 Task: Create a due date automation trigger when advanced on, on the wednesday after a card is due add dates due next month at 11:00 AM.
Action: Mouse moved to (1260, 98)
Screenshot: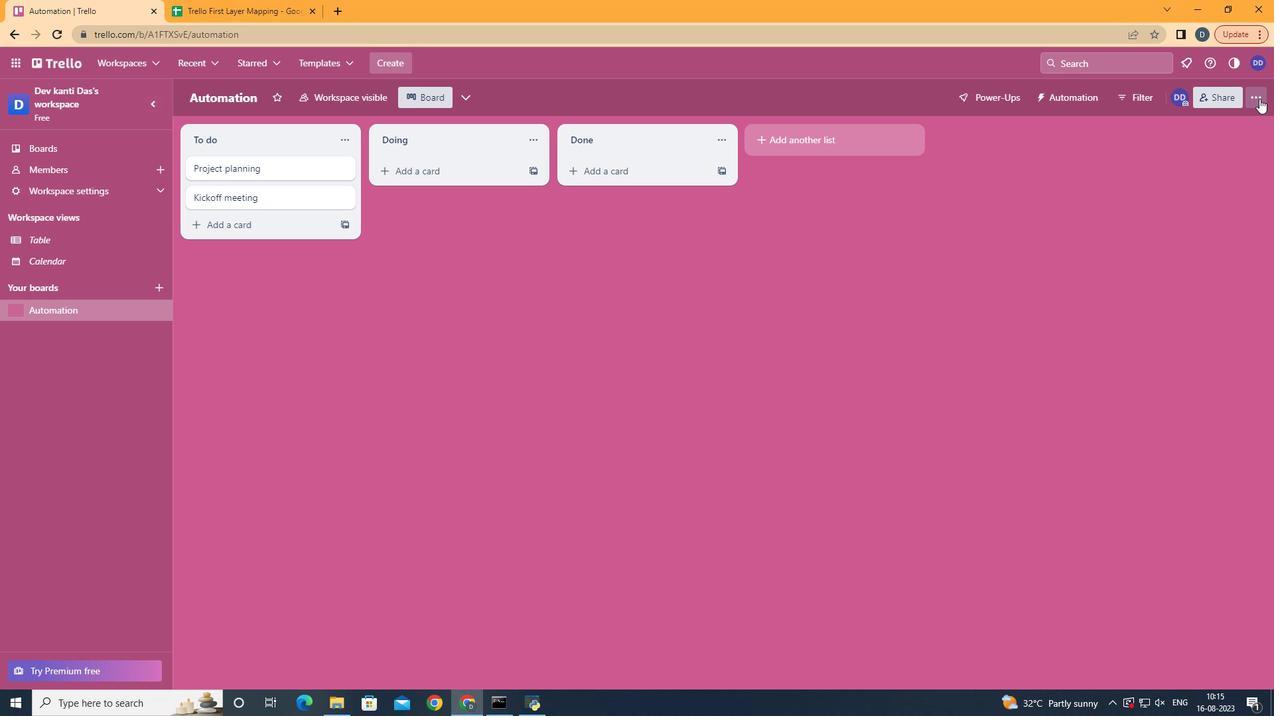 
Action: Mouse pressed left at (1260, 98)
Screenshot: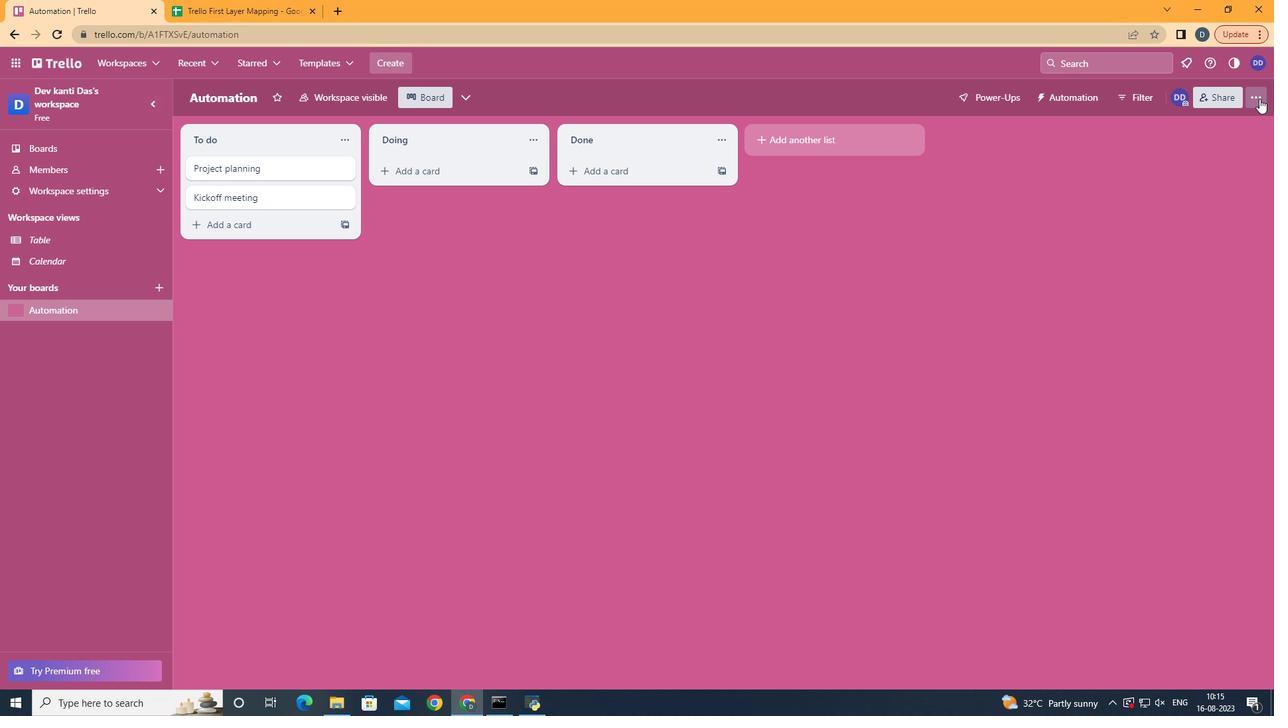 
Action: Mouse moved to (1177, 280)
Screenshot: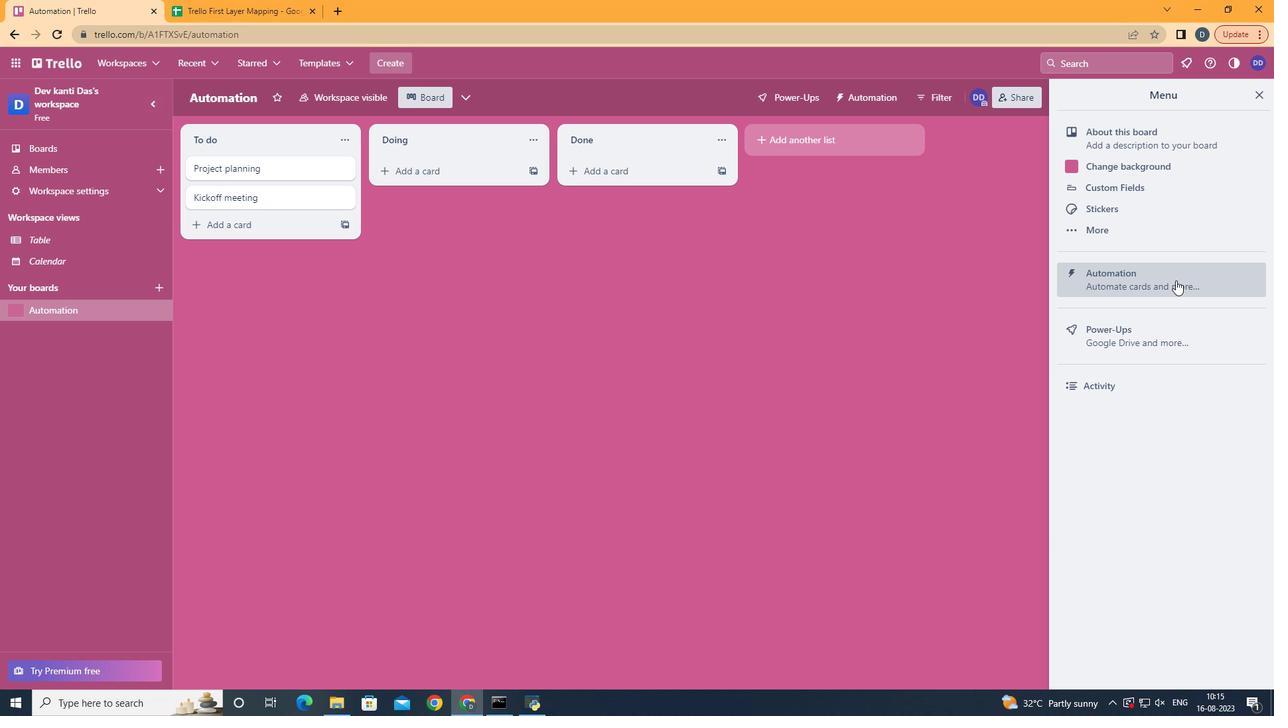 
Action: Mouse pressed left at (1177, 280)
Screenshot: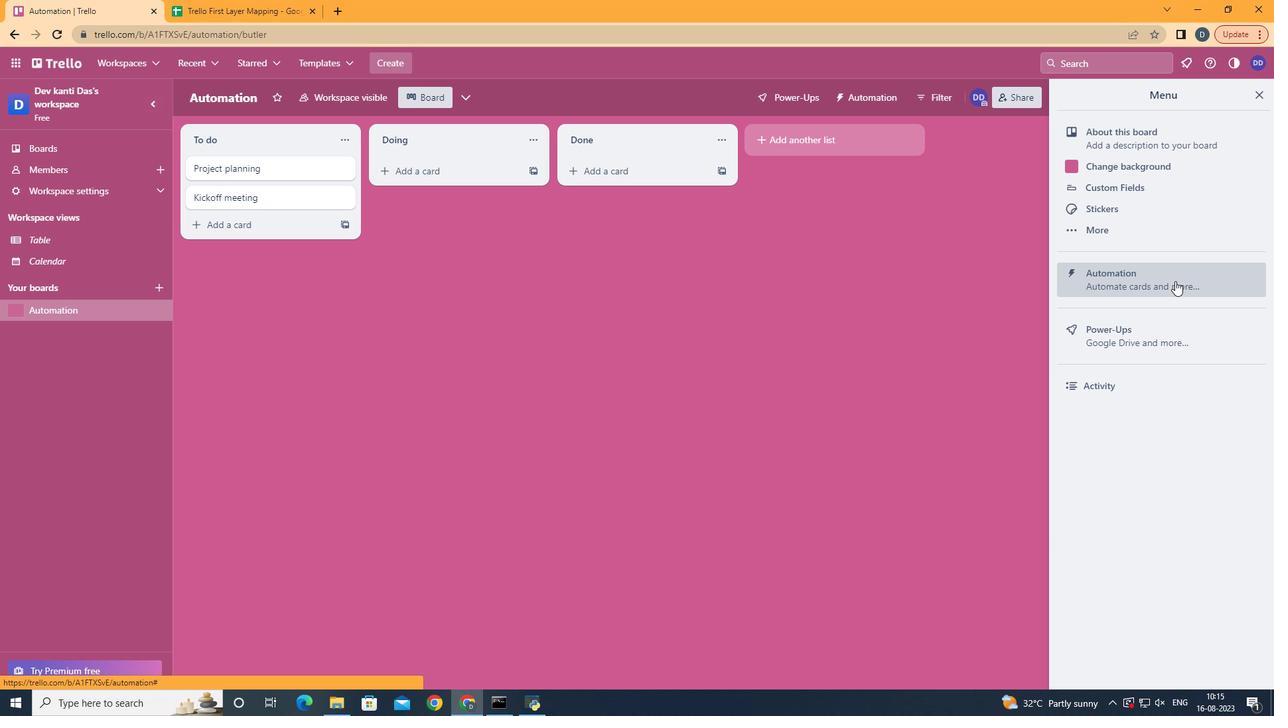 
Action: Mouse moved to (255, 264)
Screenshot: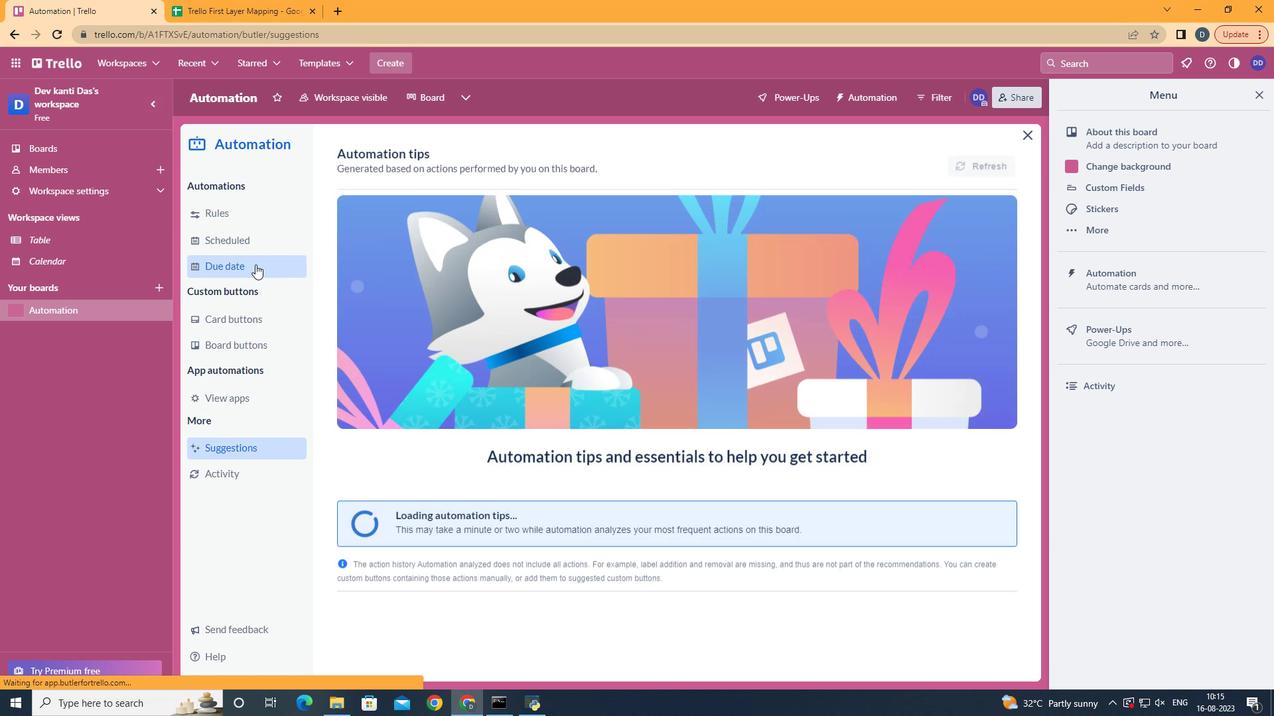 
Action: Mouse pressed left at (255, 264)
Screenshot: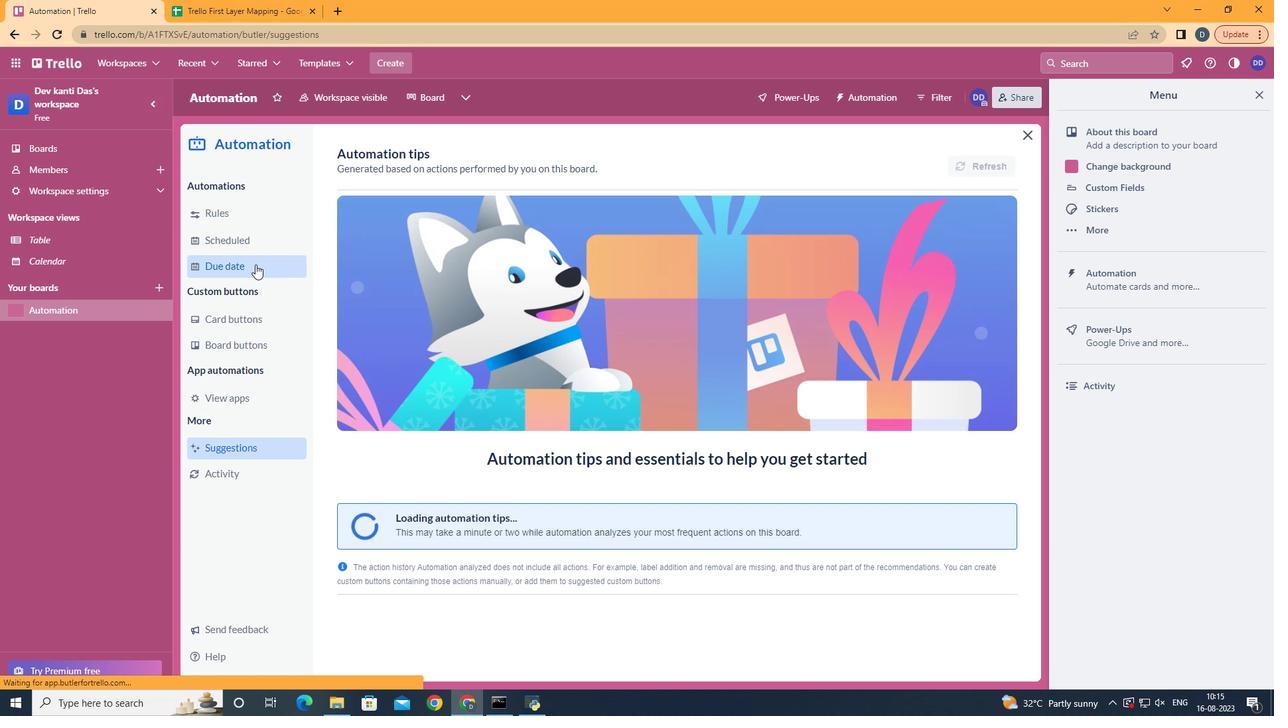 
Action: Mouse moved to (940, 158)
Screenshot: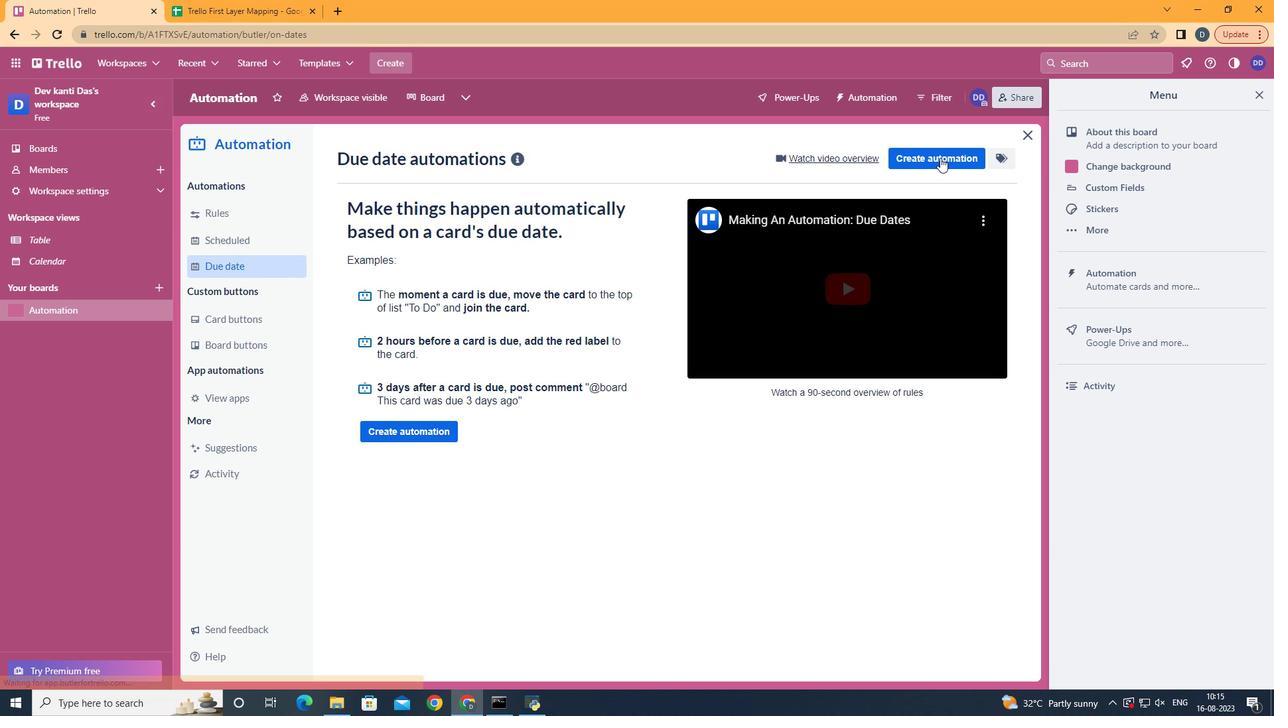 
Action: Mouse pressed left at (940, 158)
Screenshot: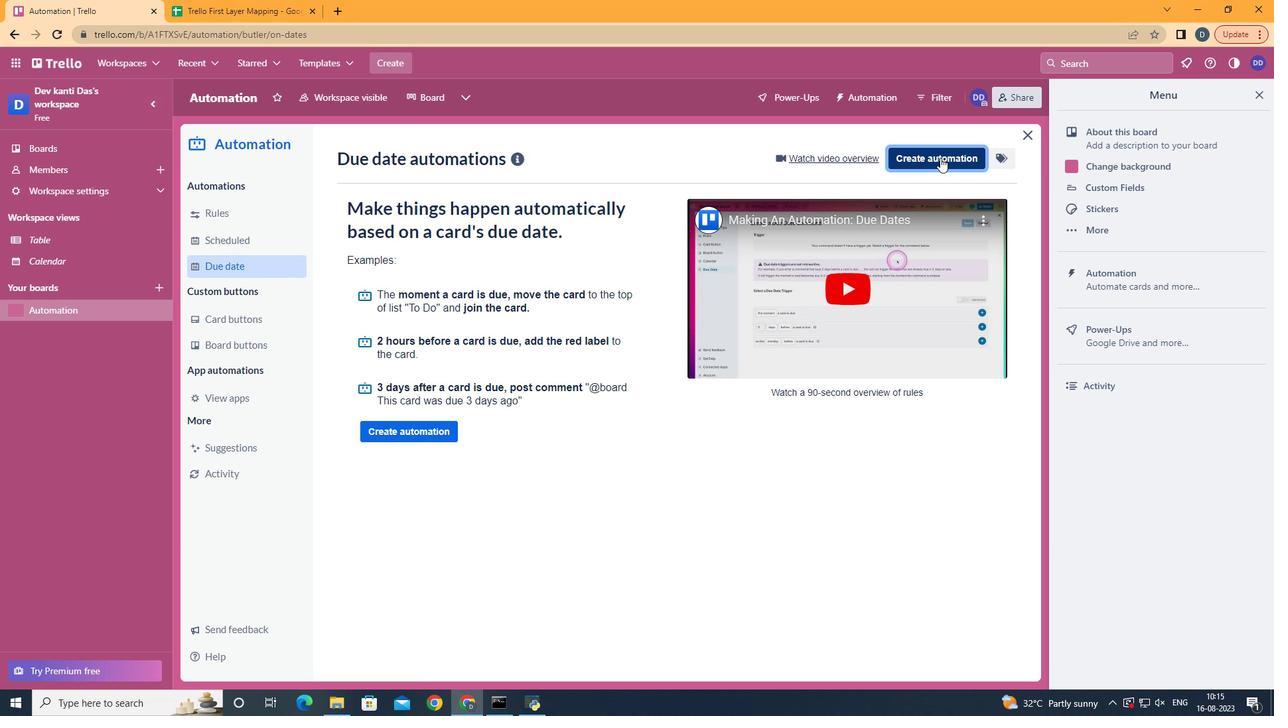 
Action: Mouse moved to (640, 282)
Screenshot: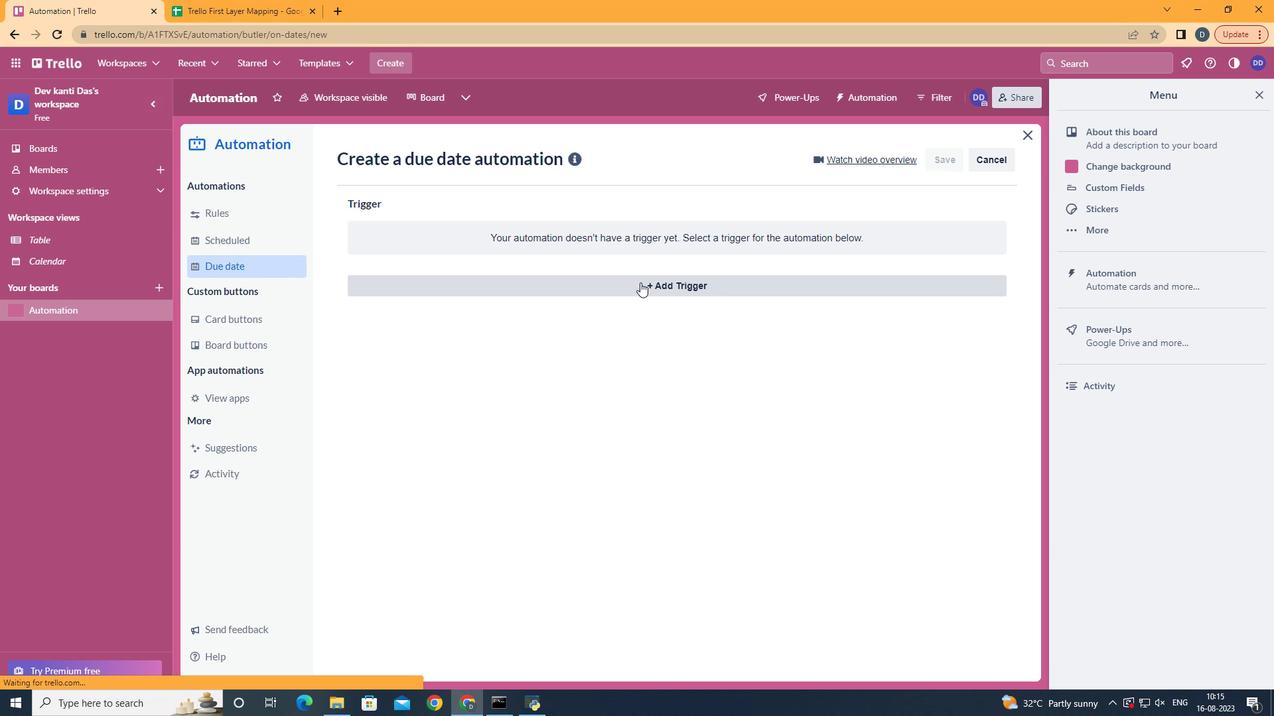 
Action: Mouse pressed left at (640, 282)
Screenshot: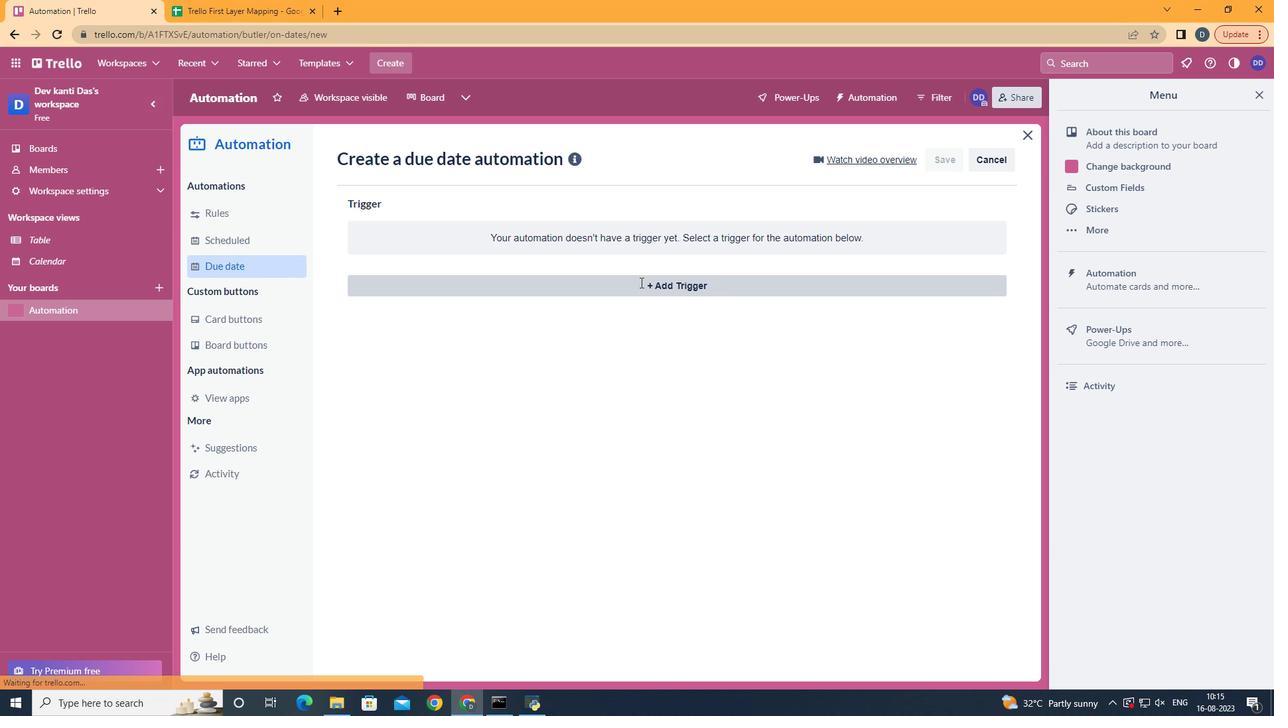 
Action: Mouse moved to (440, 398)
Screenshot: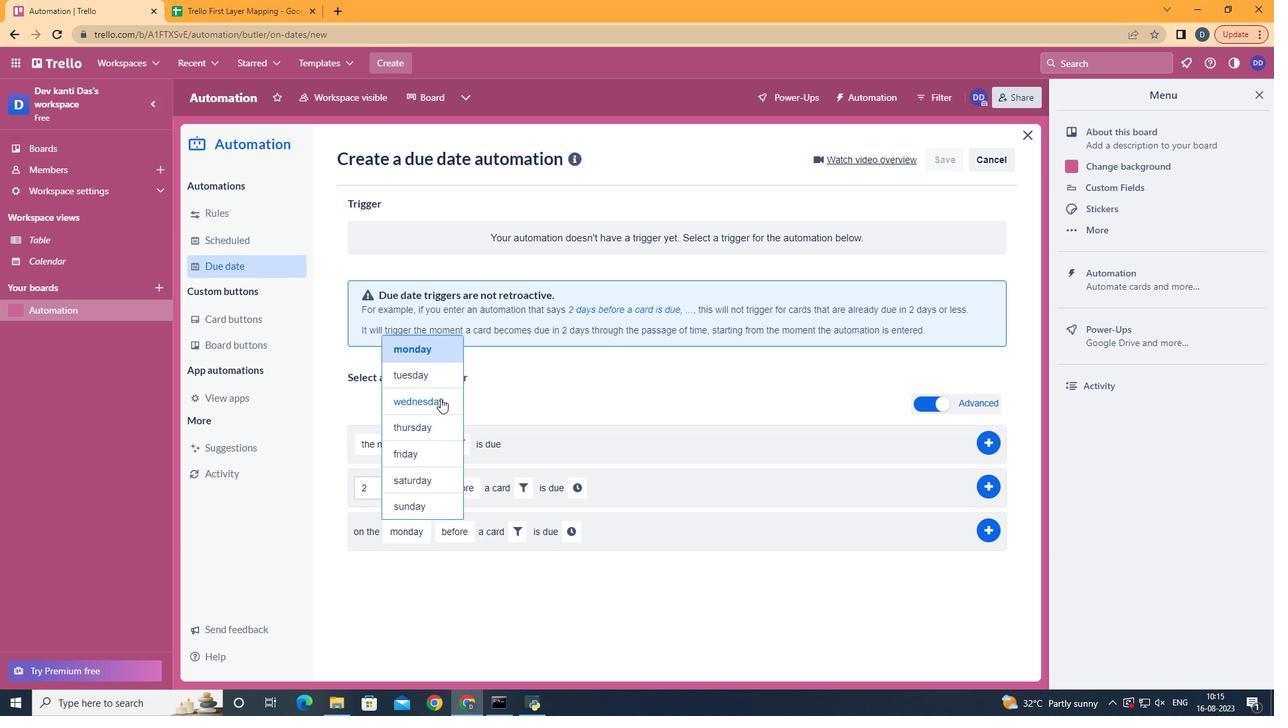 
Action: Mouse pressed left at (440, 398)
Screenshot: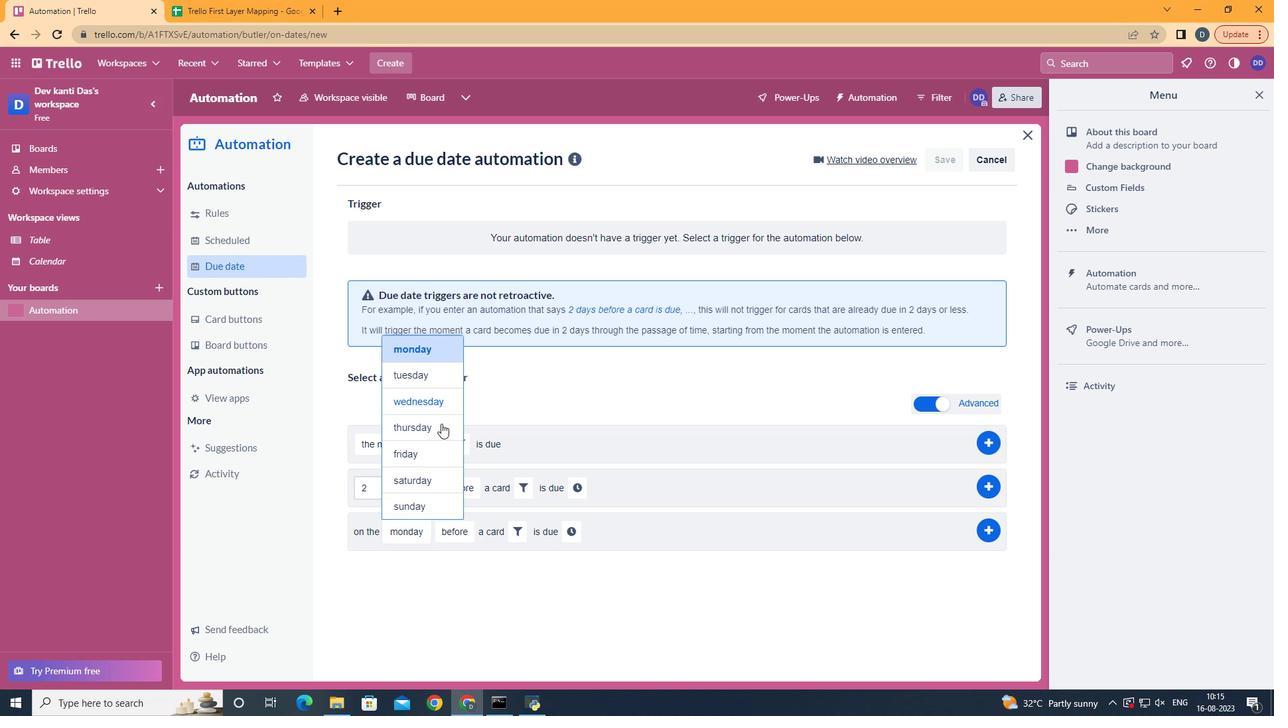
Action: Mouse moved to (492, 572)
Screenshot: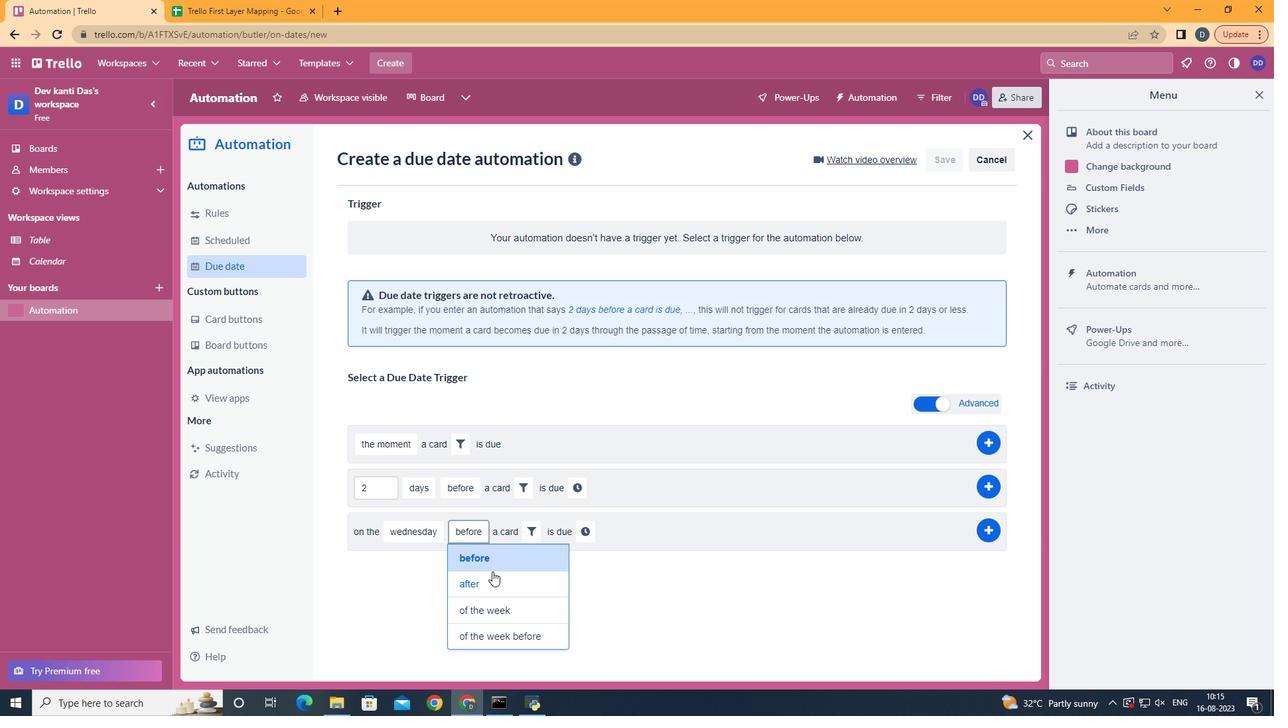 
Action: Mouse pressed left at (492, 572)
Screenshot: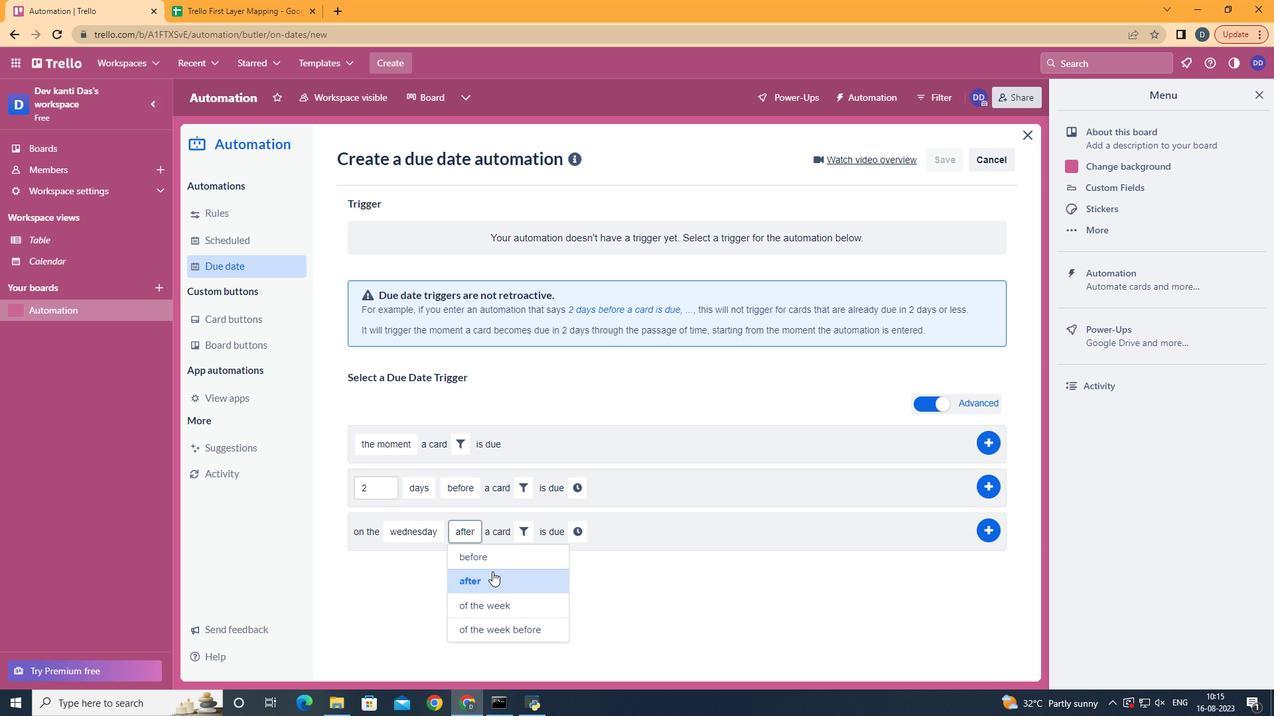 
Action: Mouse moved to (524, 530)
Screenshot: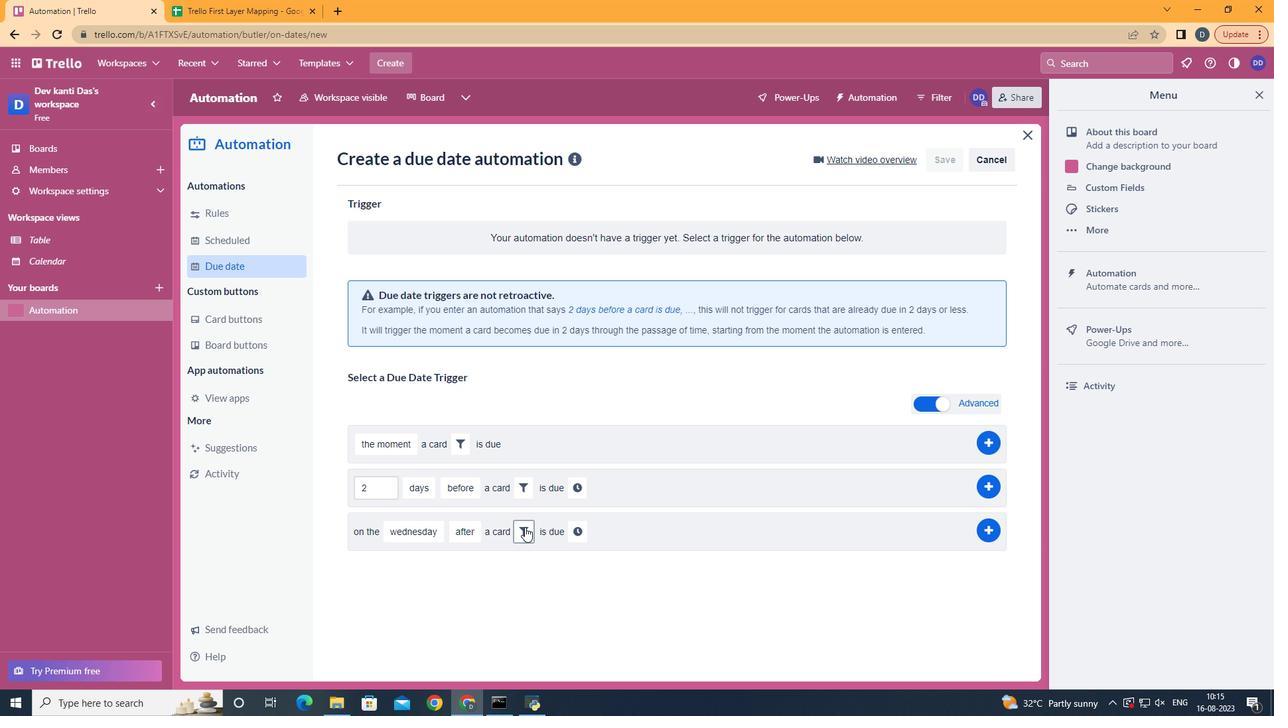 
Action: Mouse pressed left at (524, 530)
Screenshot: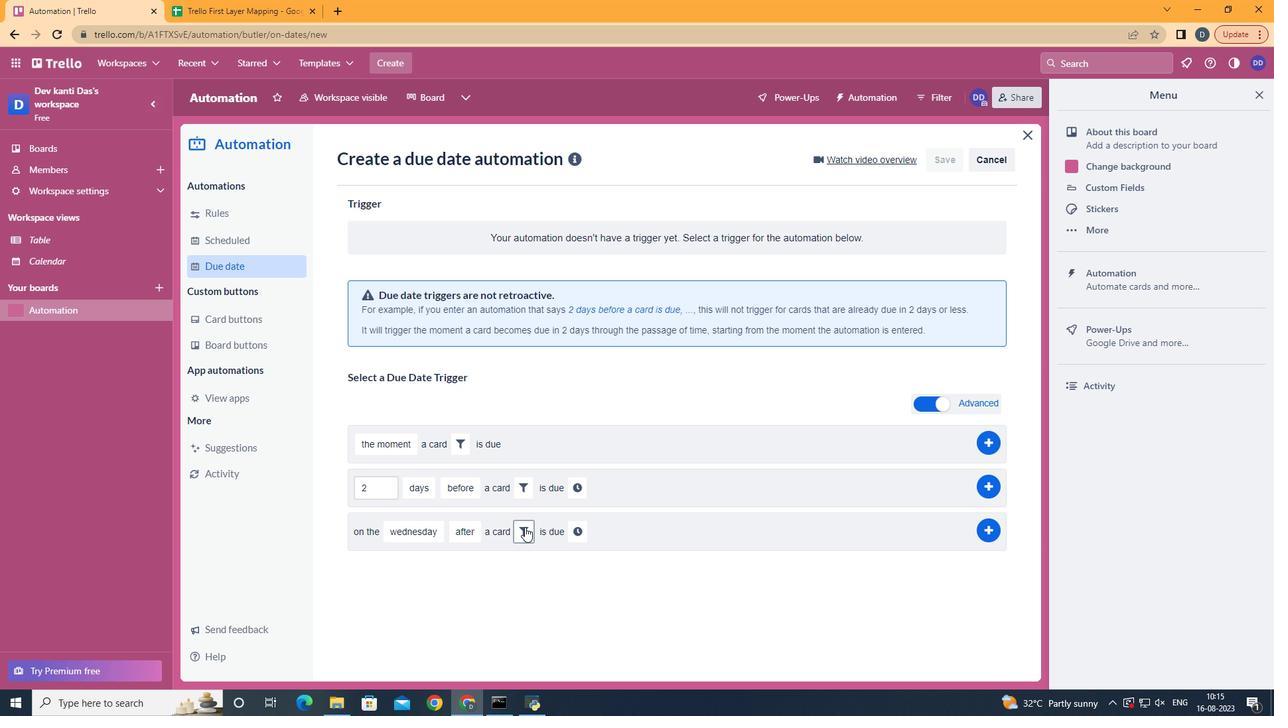 
Action: Mouse moved to (605, 567)
Screenshot: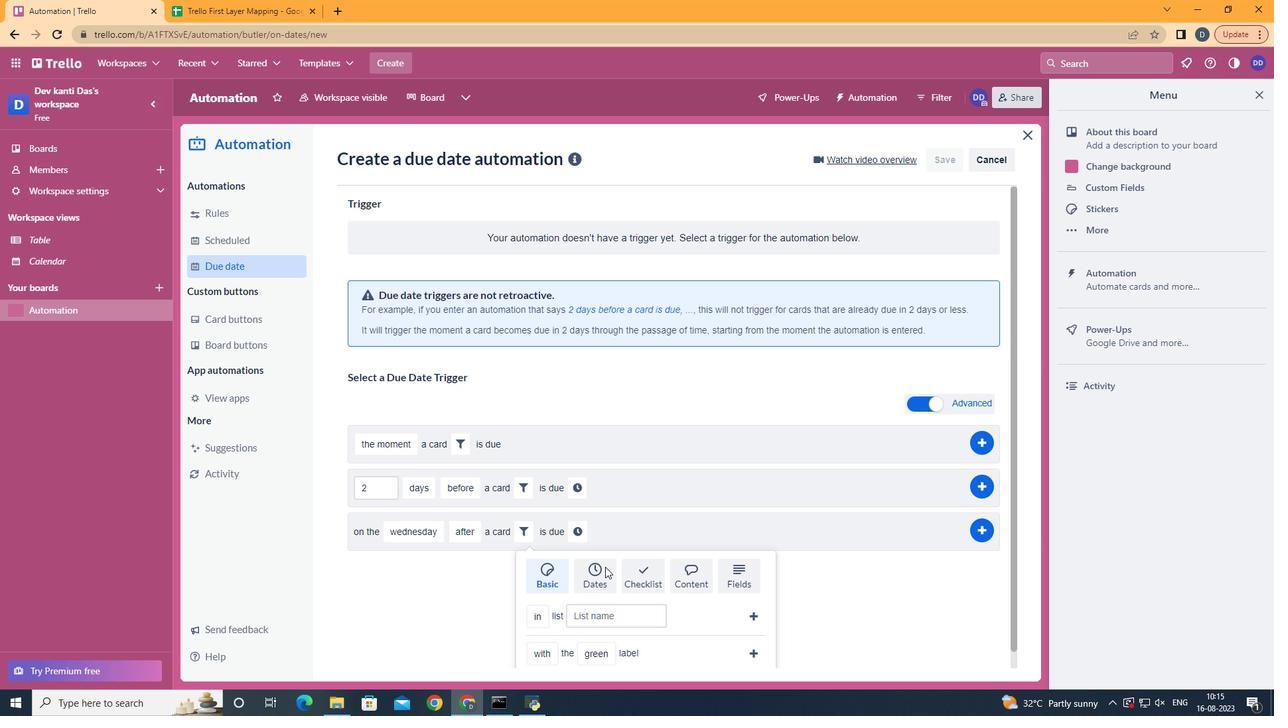 
Action: Mouse pressed left at (605, 567)
Screenshot: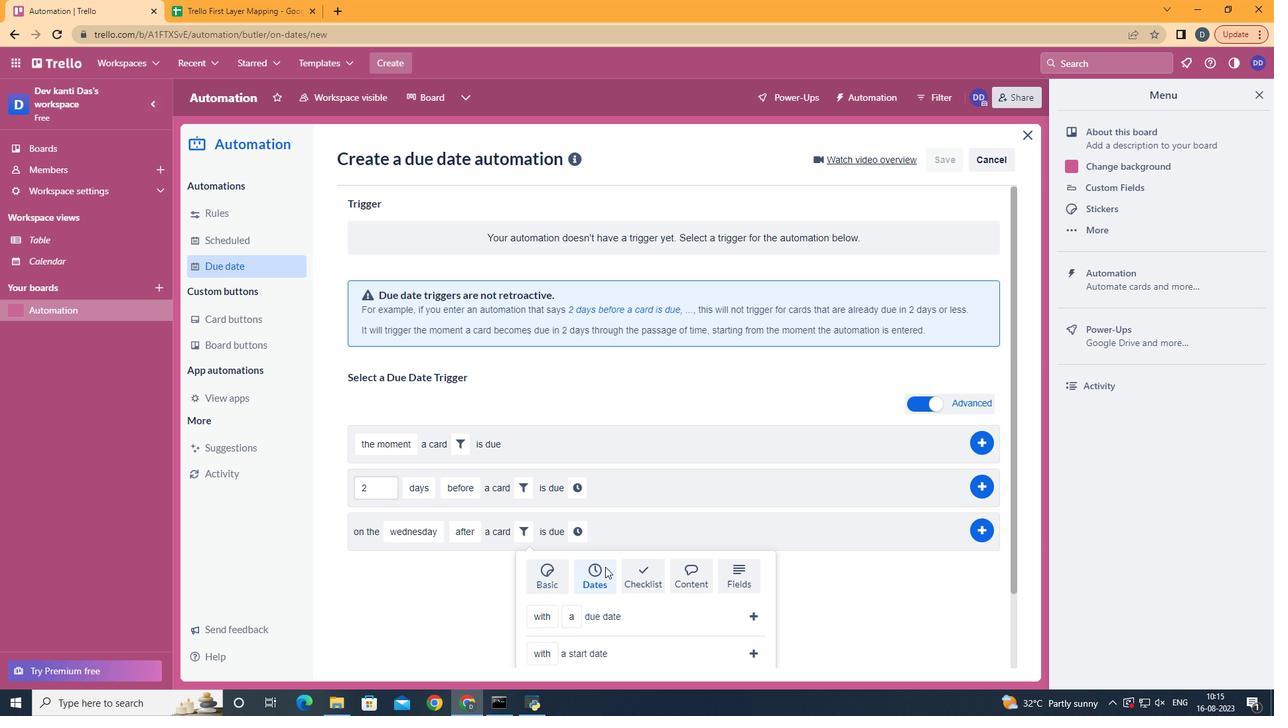
Action: Mouse scrolled (605, 566) with delta (0, 0)
Screenshot: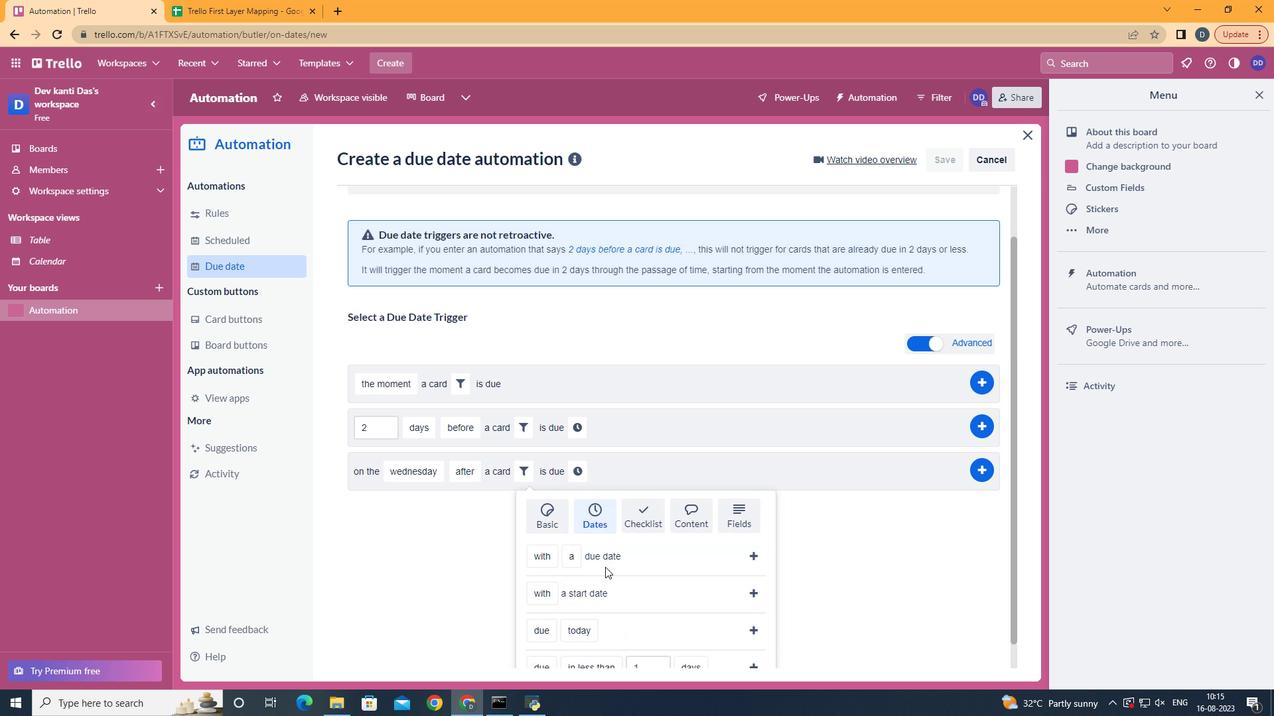 
Action: Mouse scrolled (605, 566) with delta (0, 0)
Screenshot: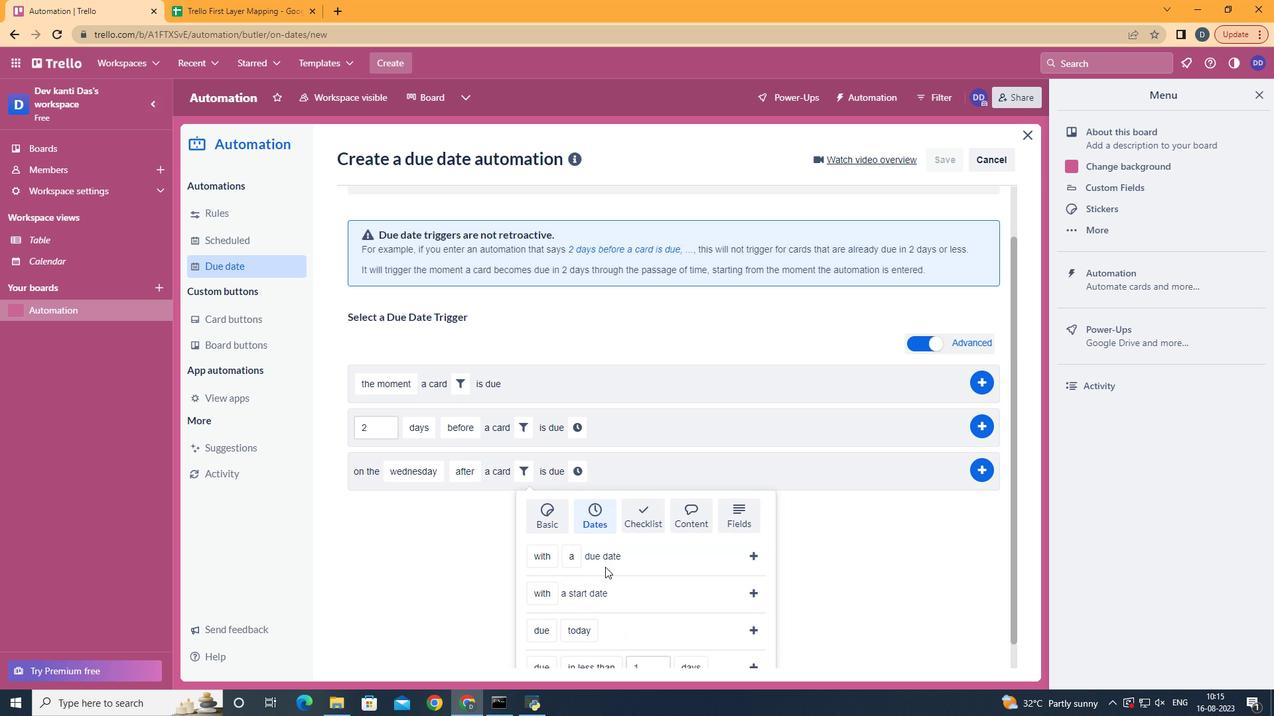 
Action: Mouse scrolled (605, 566) with delta (0, 0)
Screenshot: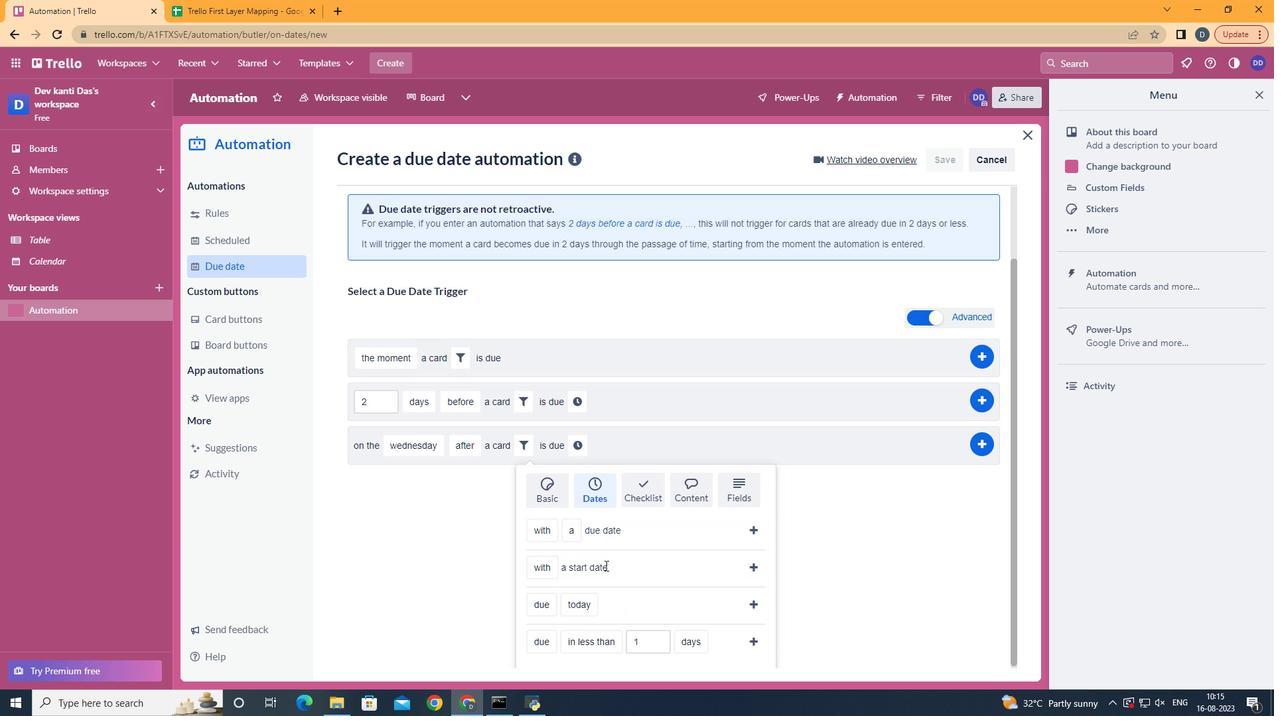 
Action: Mouse scrolled (605, 566) with delta (0, 0)
Screenshot: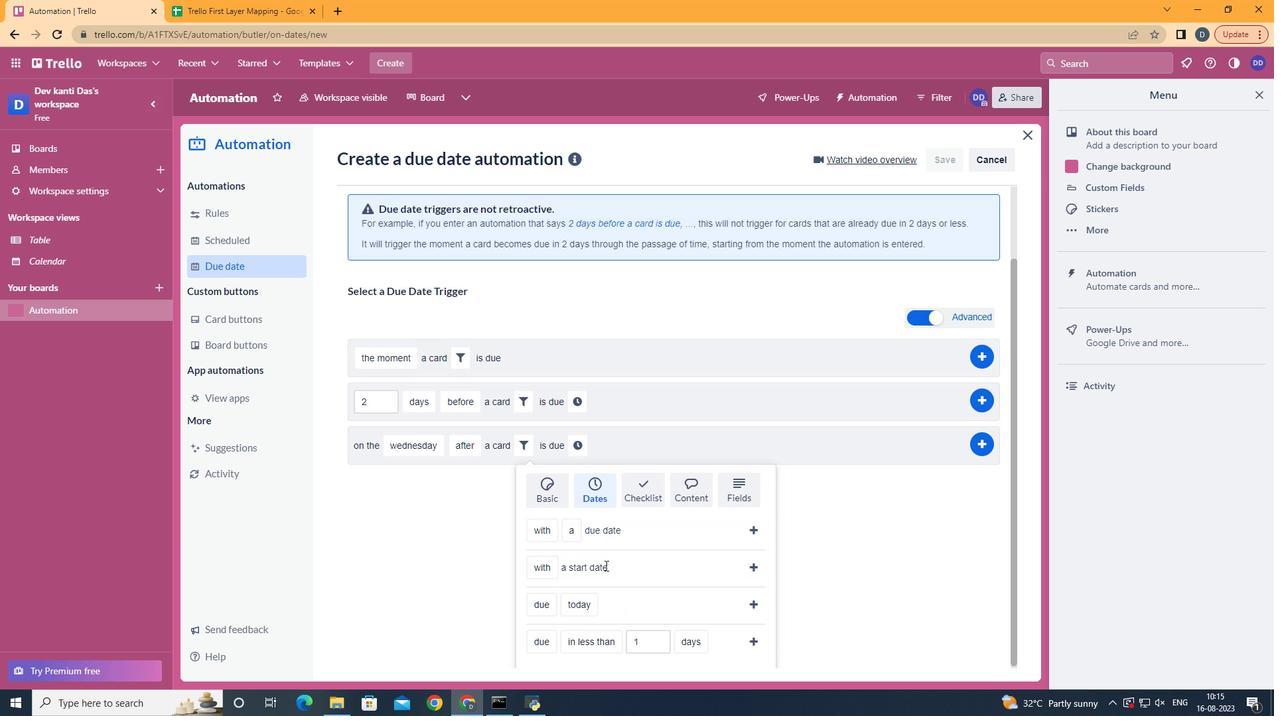 
Action: Mouse moved to (588, 580)
Screenshot: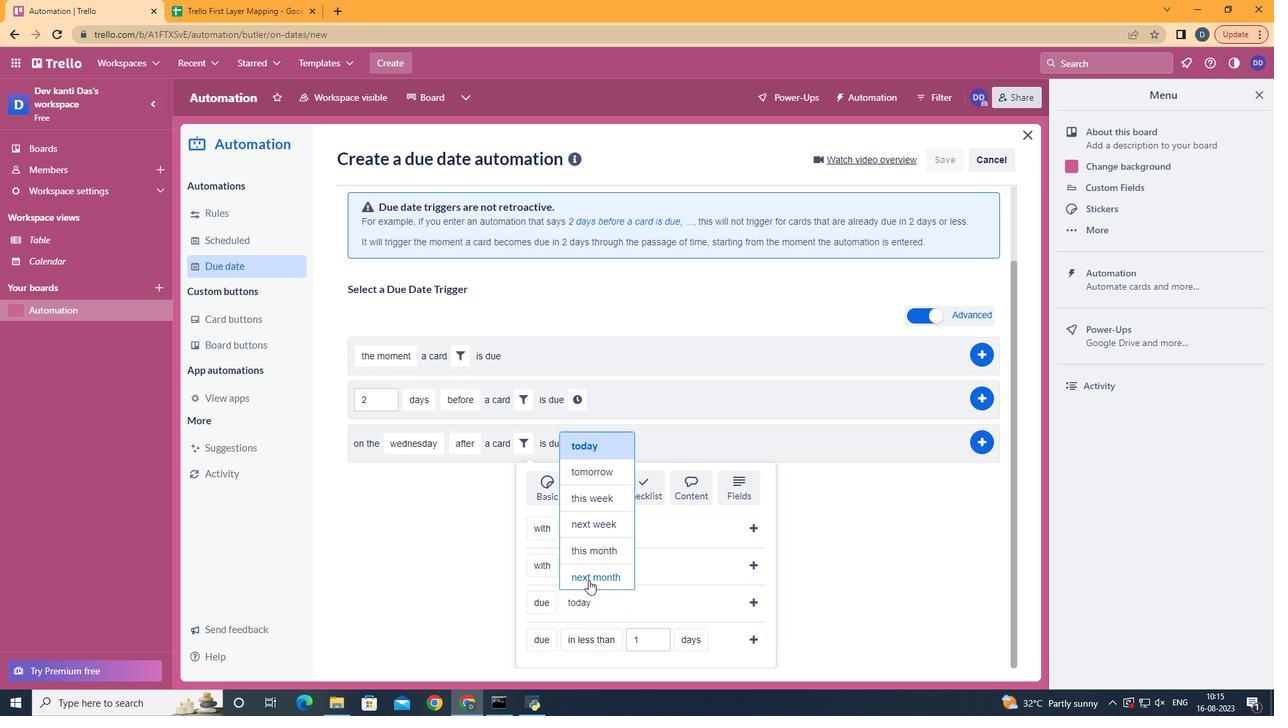 
Action: Mouse pressed left at (588, 580)
Screenshot: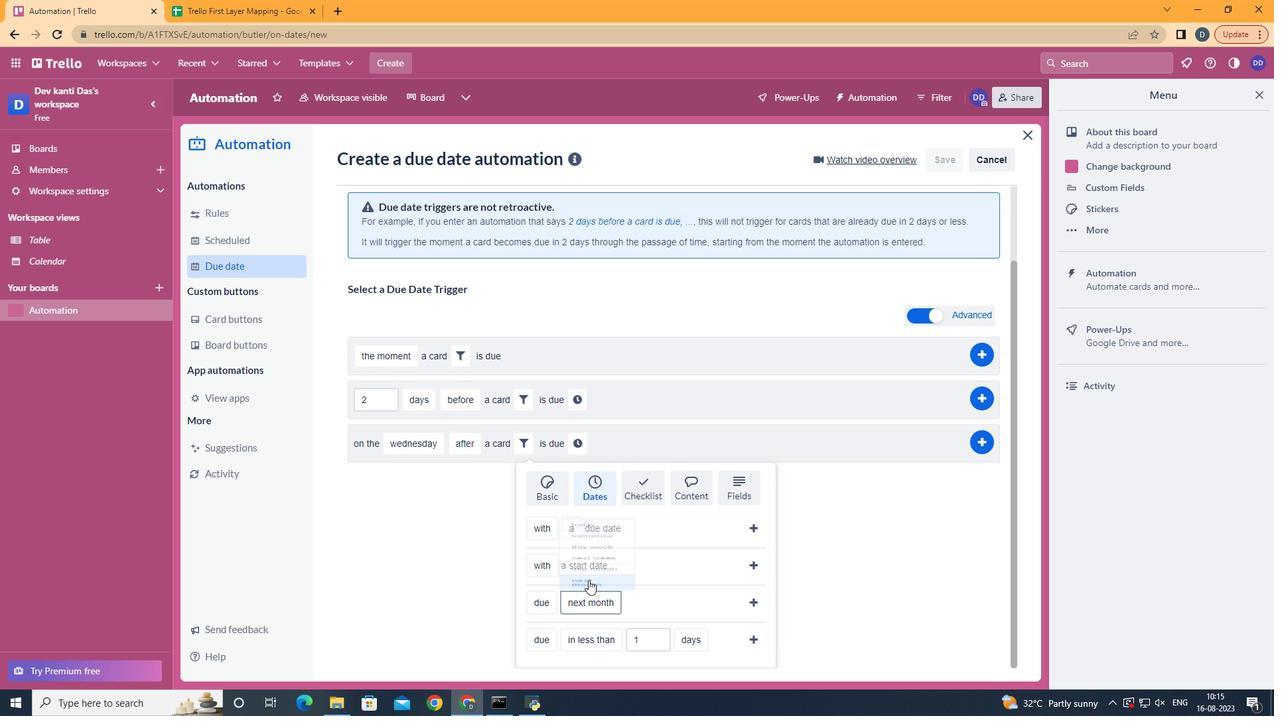 
Action: Mouse moved to (753, 598)
Screenshot: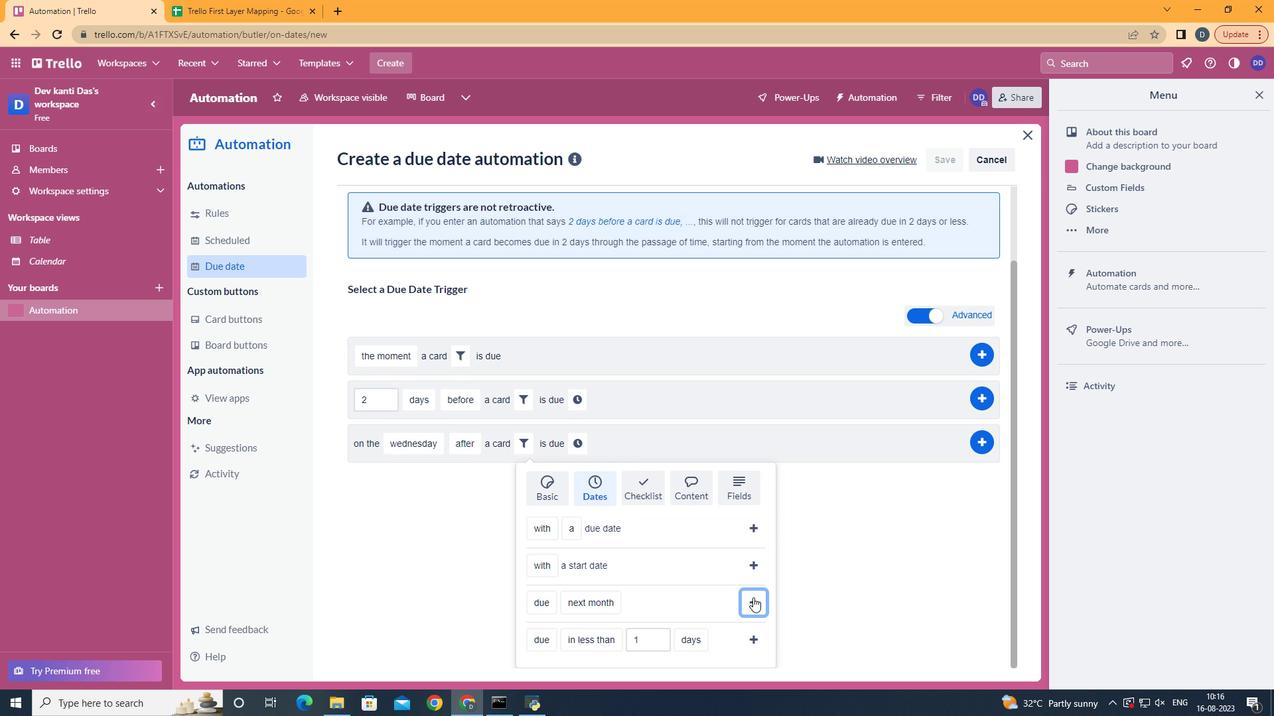 
Action: Mouse pressed left at (753, 598)
Screenshot: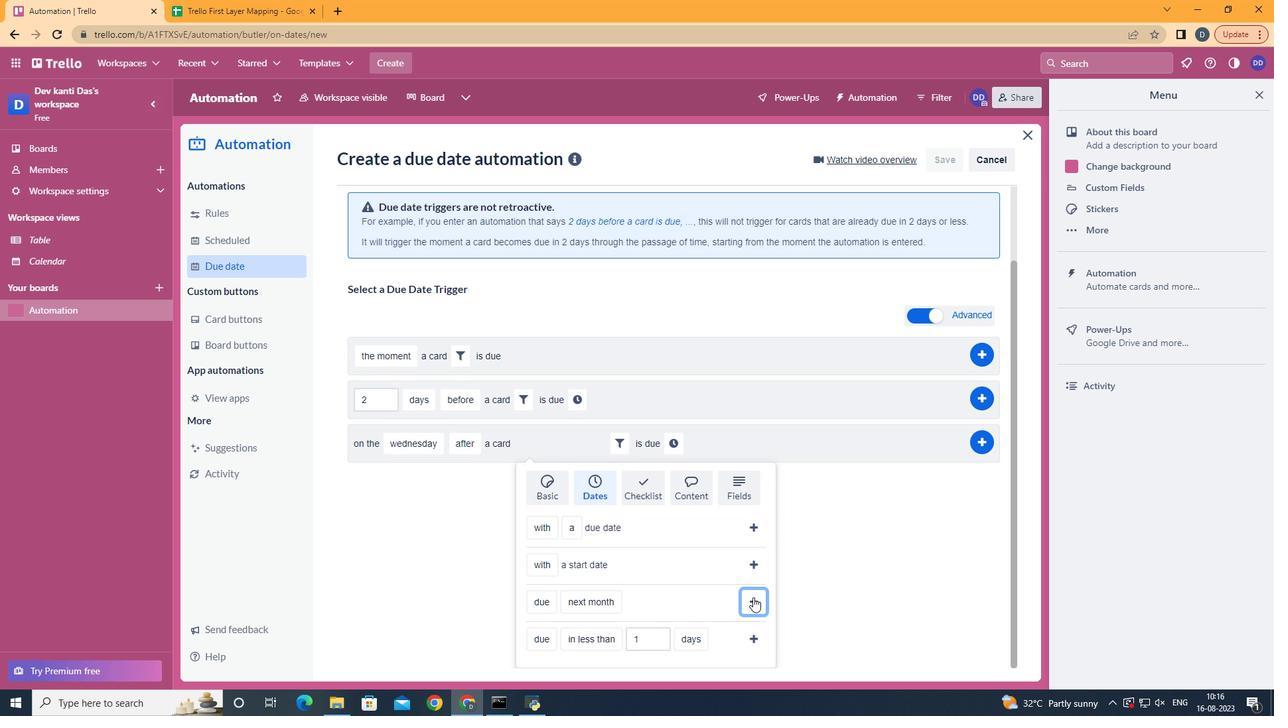 
Action: Mouse moved to (681, 531)
Screenshot: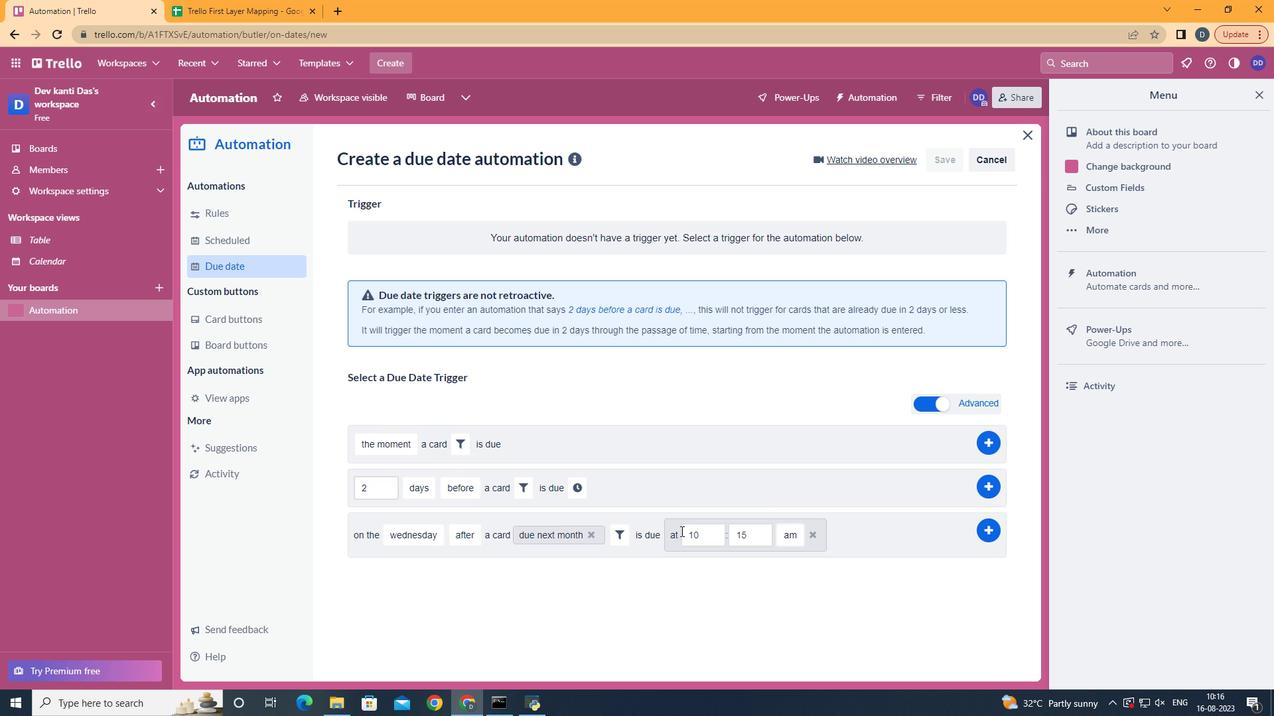 
Action: Mouse pressed left at (681, 531)
Screenshot: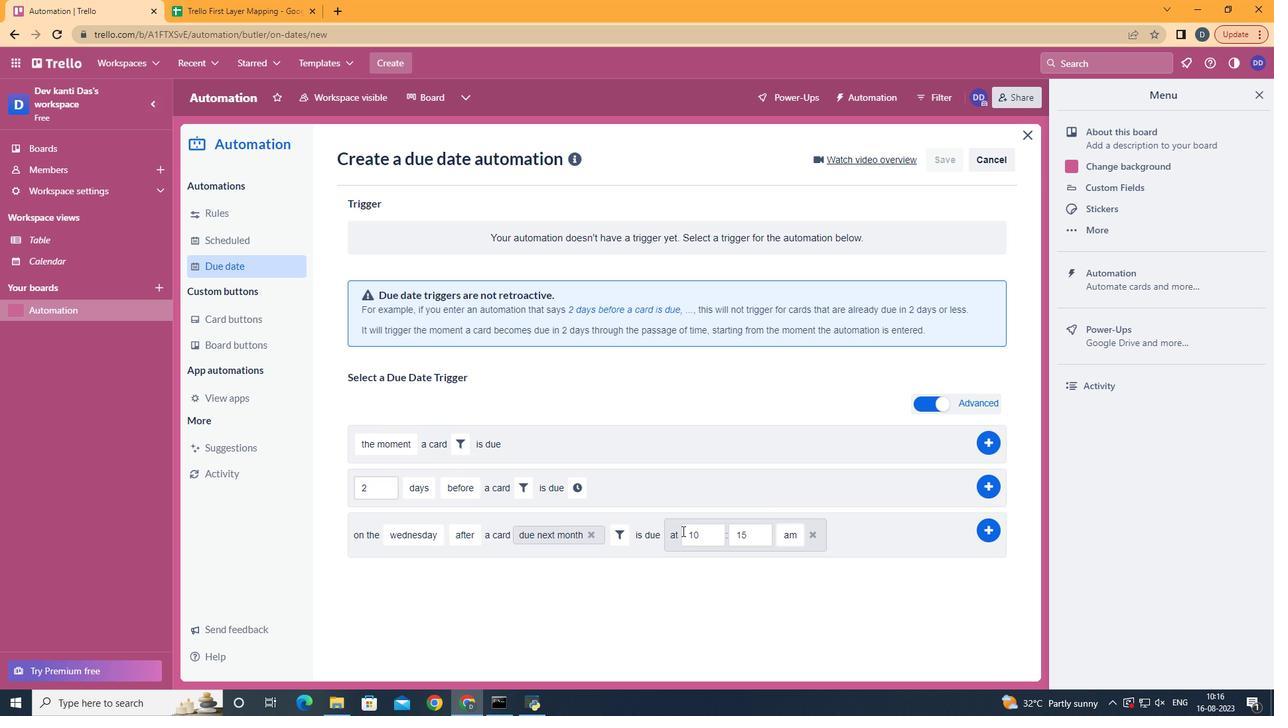 
Action: Mouse moved to (712, 541)
Screenshot: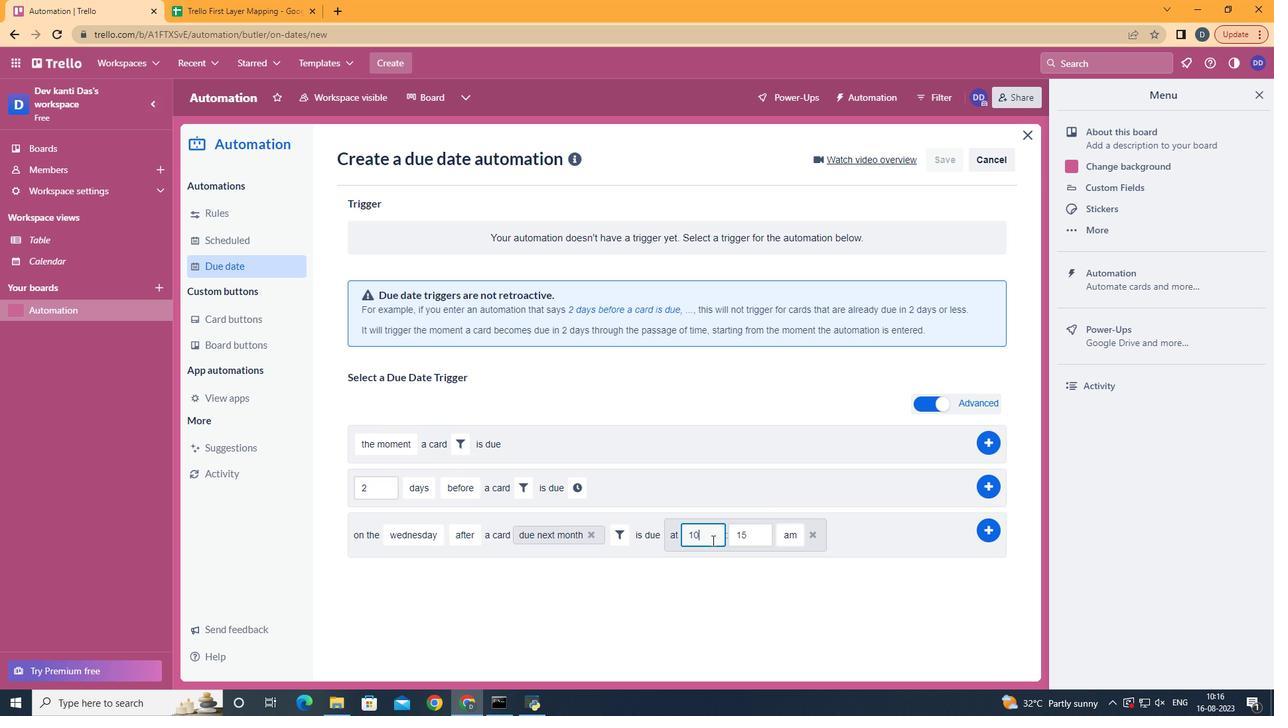 
Action: Mouse pressed left at (712, 541)
Screenshot: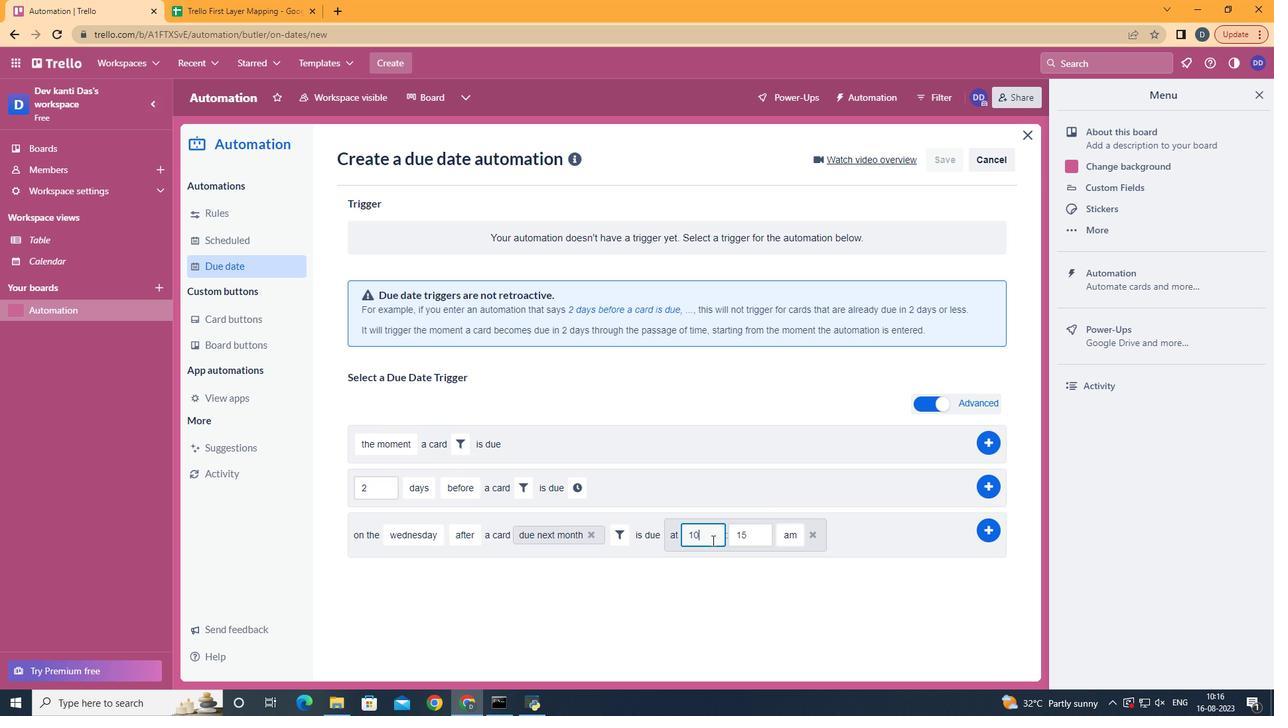 
Action: Key pressed <Key.backspace>1
Screenshot: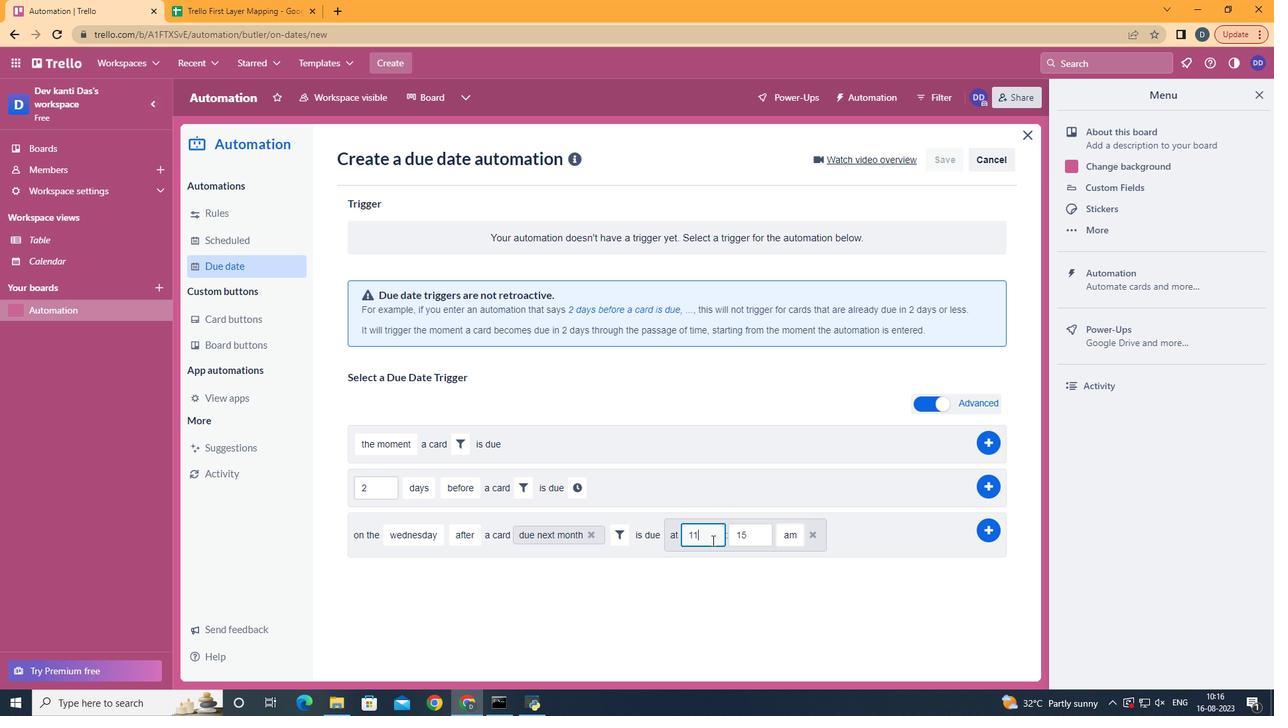
Action: Mouse moved to (755, 535)
Screenshot: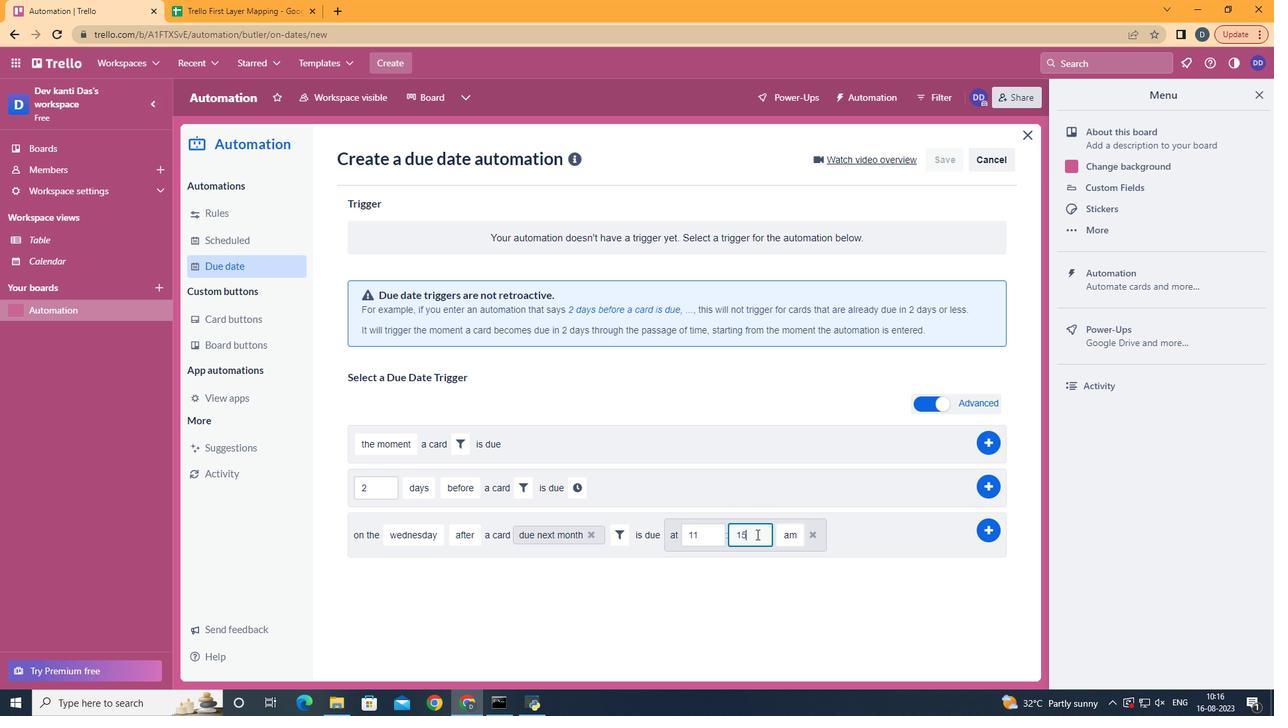 
Action: Mouse pressed left at (755, 535)
Screenshot: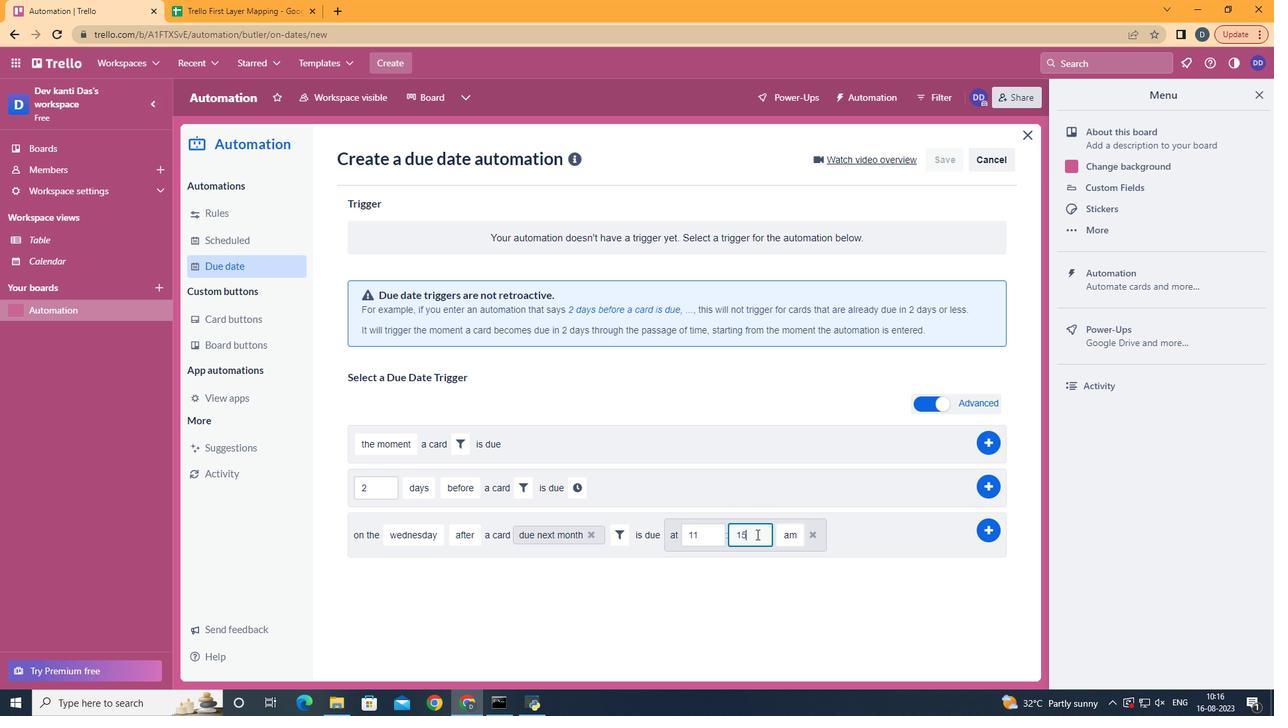 
Action: Mouse moved to (756, 535)
Screenshot: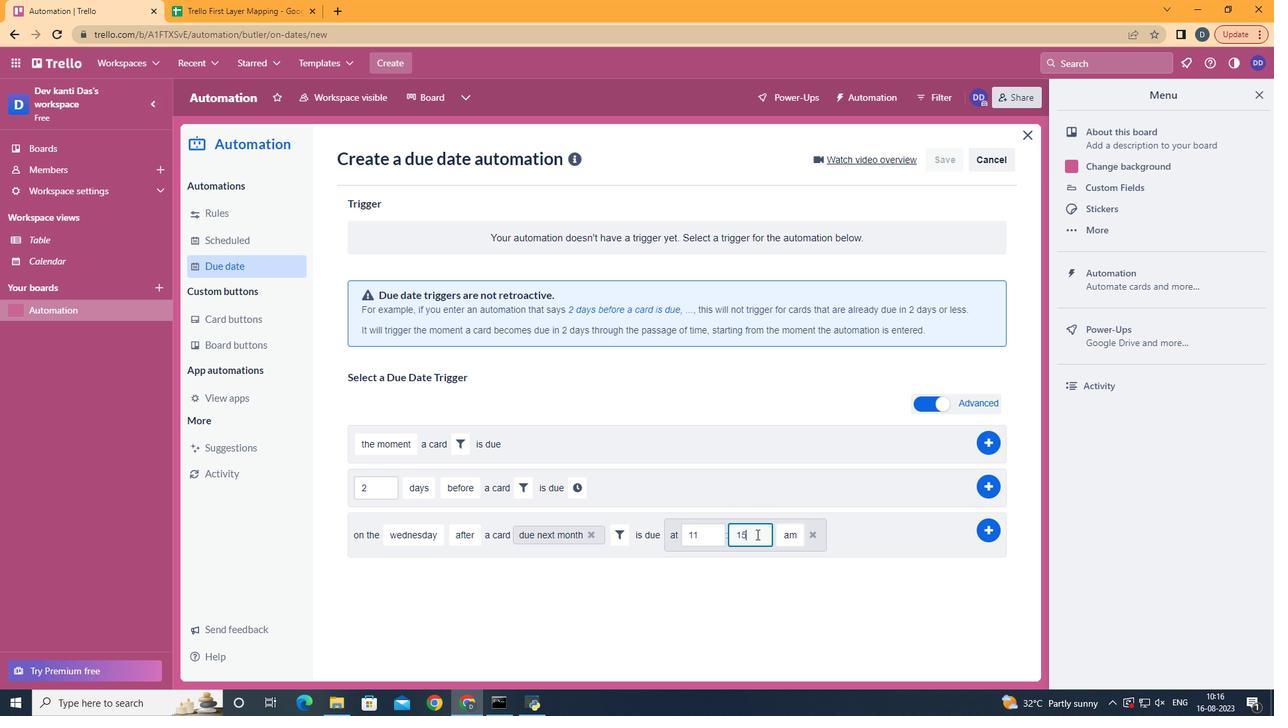 
Action: Key pressed <Key.backspace>
Screenshot: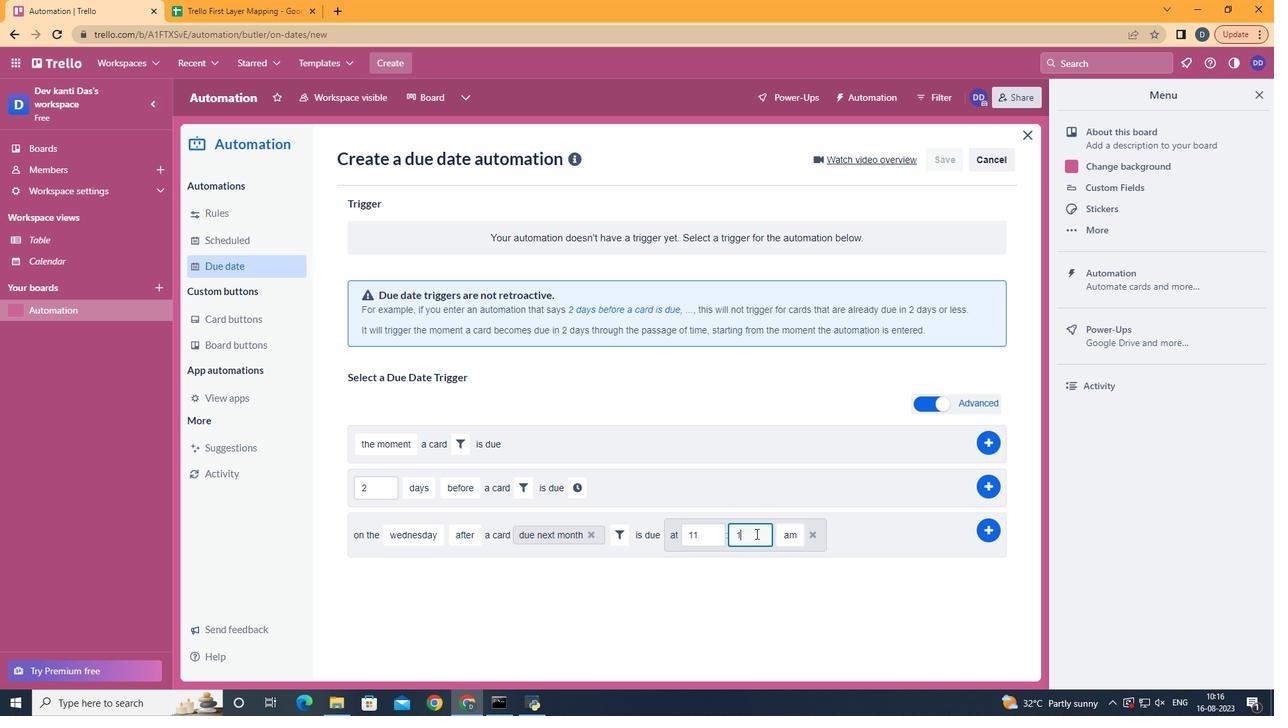 
Action: Mouse moved to (756, 534)
Screenshot: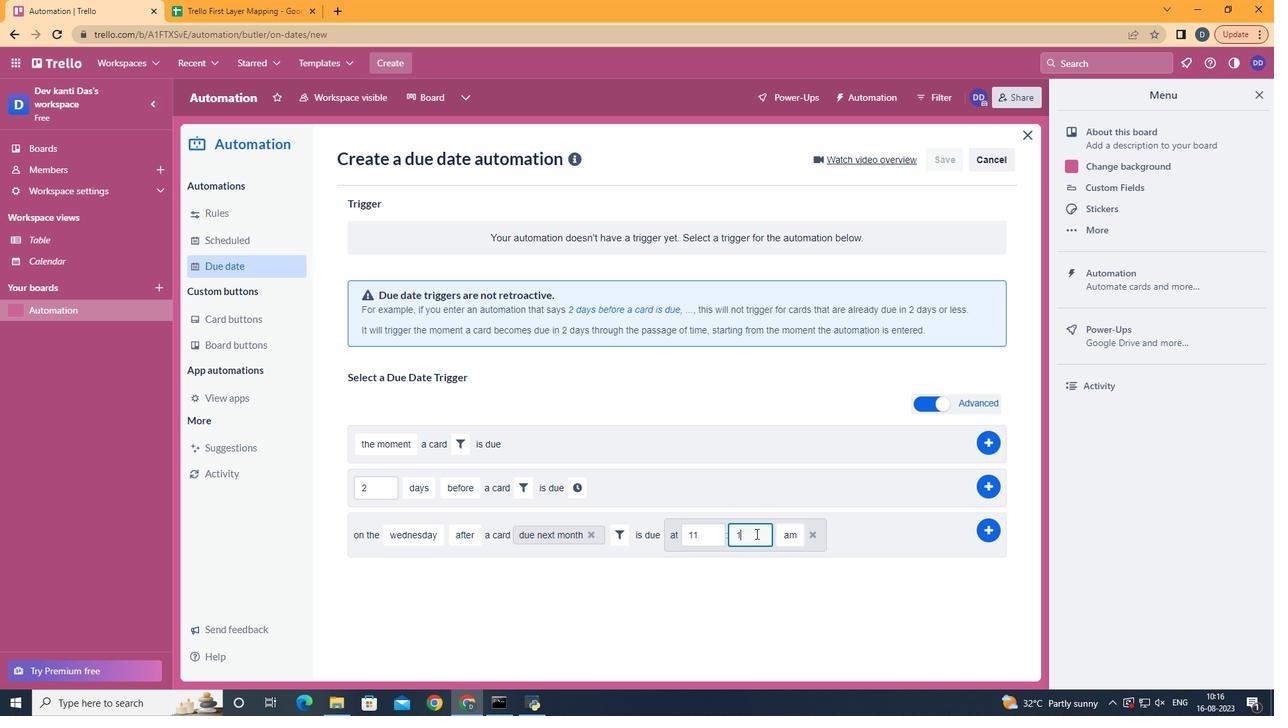 
Action: Key pressed <Key.backspace>00
Screenshot: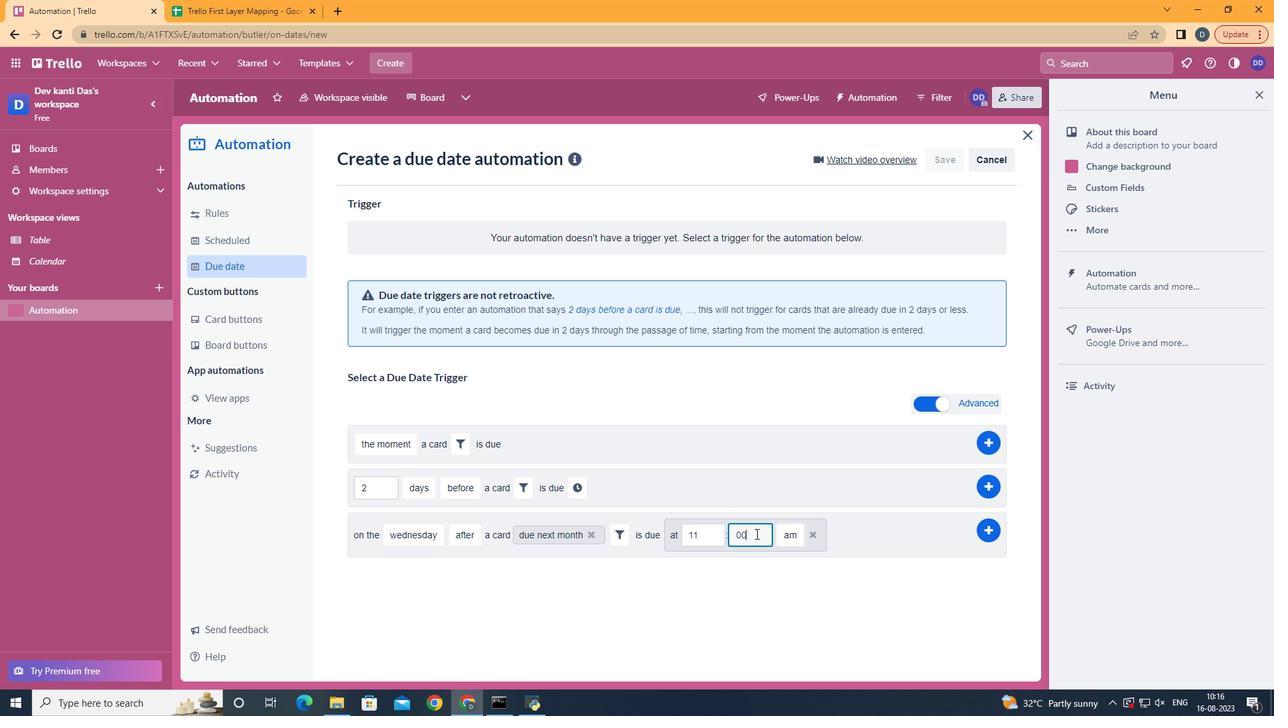 
Action: Mouse moved to (983, 521)
Screenshot: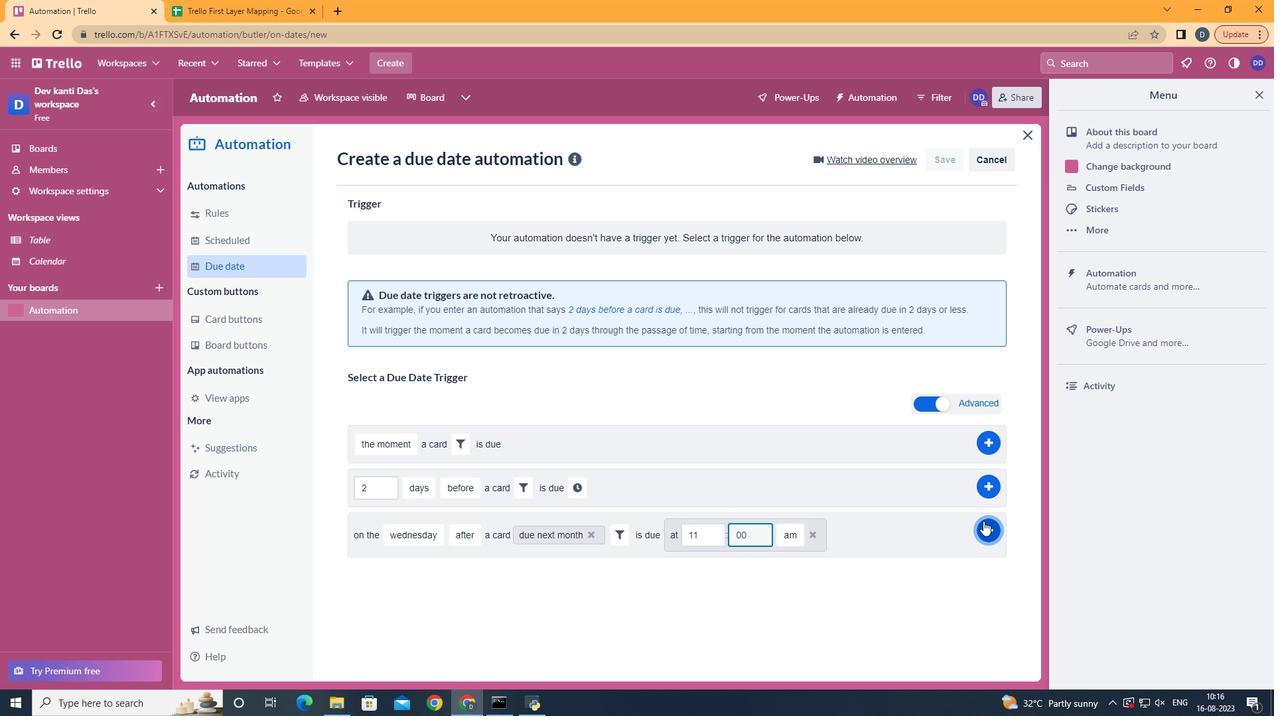 
Action: Mouse pressed left at (983, 521)
Screenshot: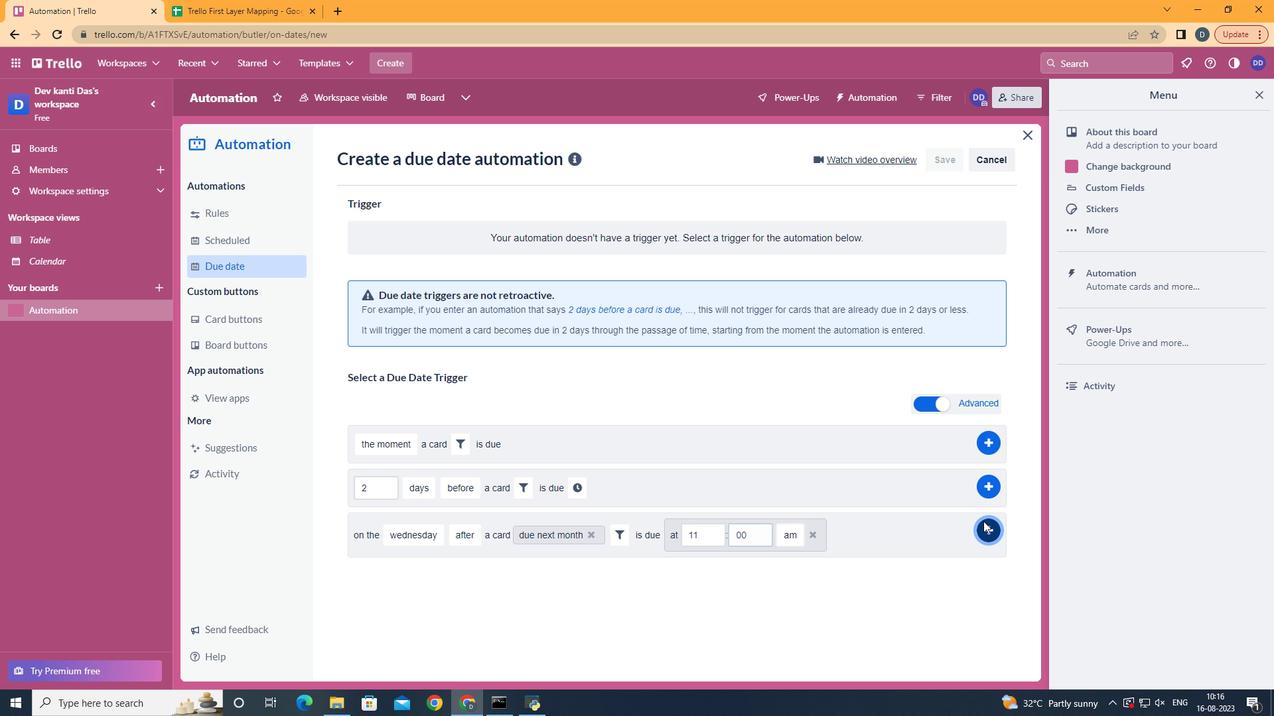 
